 Task: Open Card Card0000000023 in Board Board0000000006 in Workspace WS0000000002 in Trello. Add Member Carxxstreet791@gmail.com to Card Card0000000023 in Board Board0000000006 in Workspace WS0000000002 in Trello. Add Orange Label titled Label0000000023 to Card Card0000000023 in Board Board0000000006 in Workspace WS0000000002 in Trello. Add Checklist CL0000000023 to Card Card0000000023 in Board Board0000000006 in Workspace WS0000000002 in Trello. Add Dates with Start Date as Oct 01 2023 and Due Date as Oct 31 2023 to Card Card0000000023 in Board Board0000000006 in Workspace WS0000000002 in Trello
Action: Mouse moved to (333, 420)
Screenshot: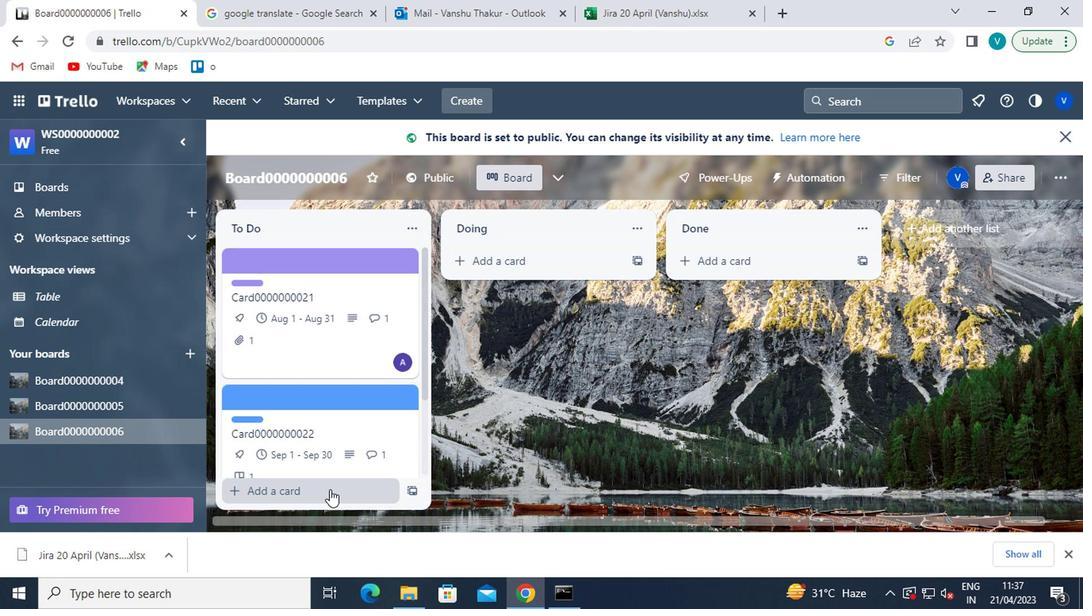 
Action: Mouse scrolled (333, 419) with delta (0, 0)
Screenshot: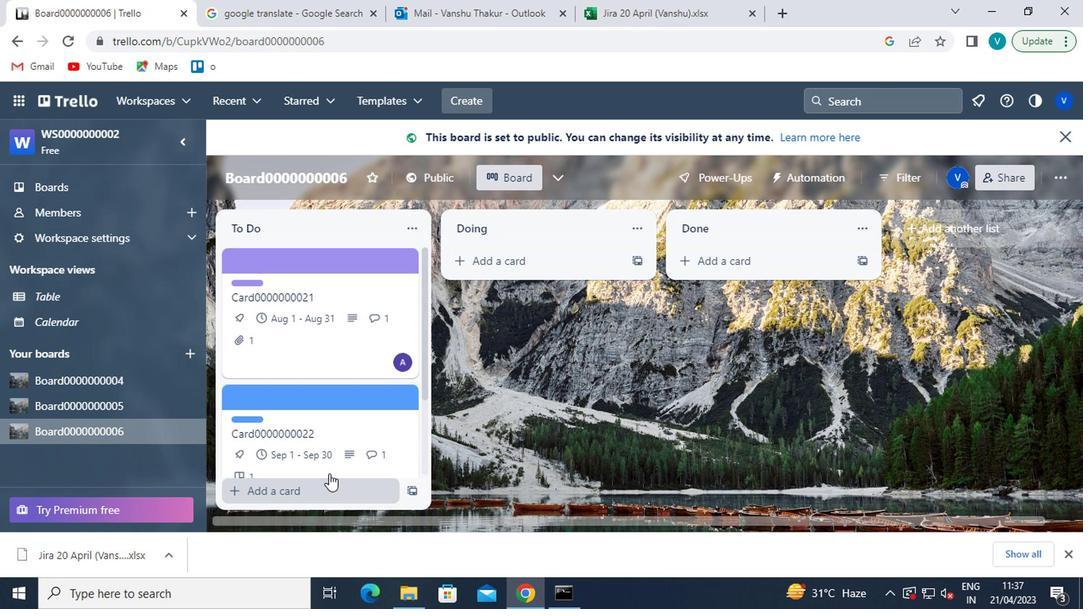 
Action: Mouse scrolled (333, 419) with delta (0, 0)
Screenshot: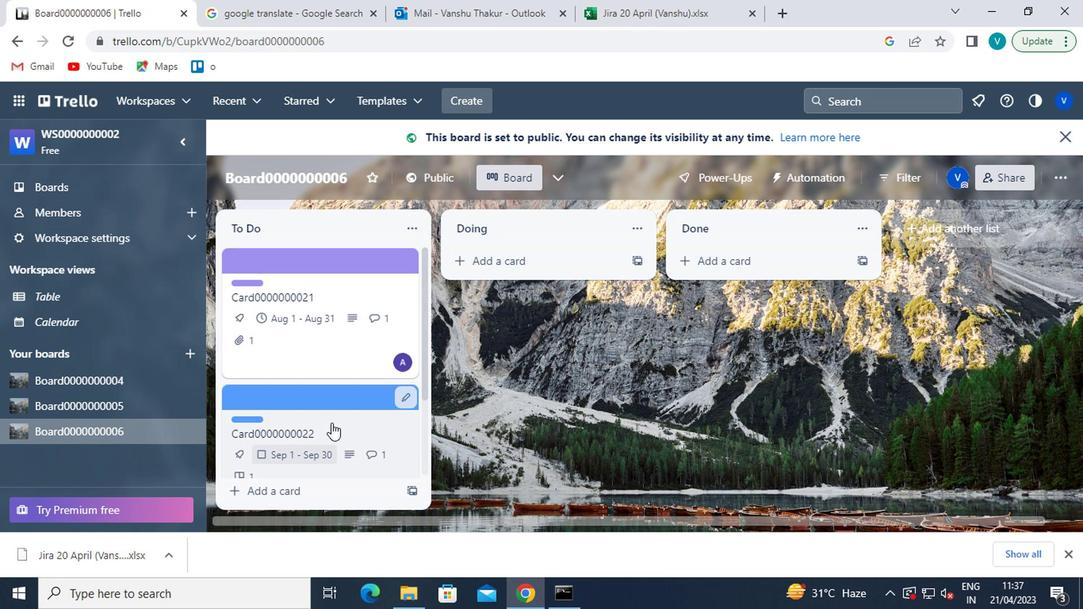 
Action: Mouse pressed left at (333, 420)
Screenshot: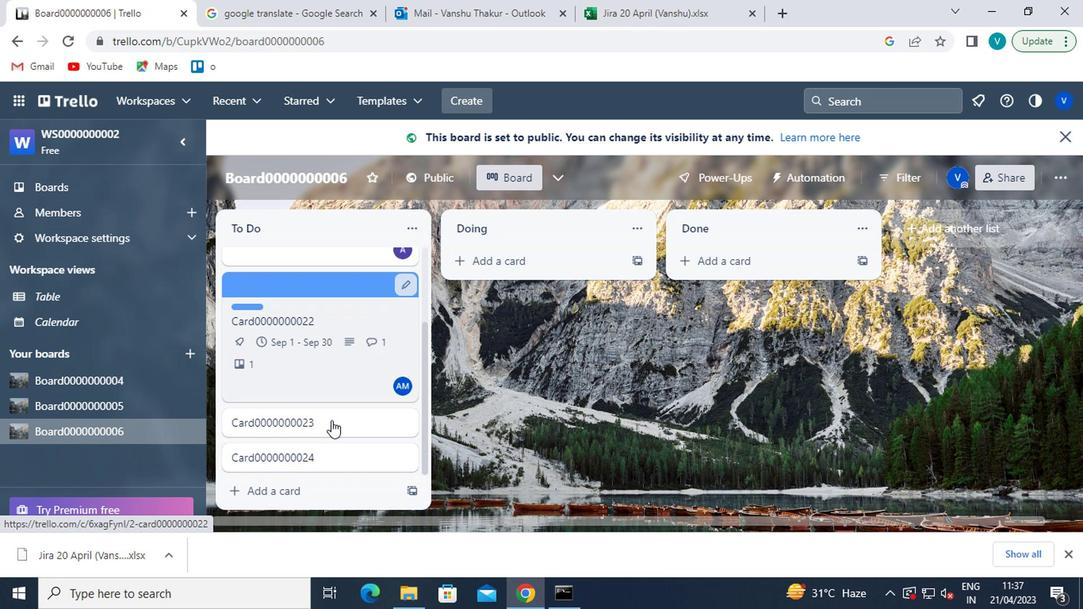 
Action: Mouse moved to (728, 236)
Screenshot: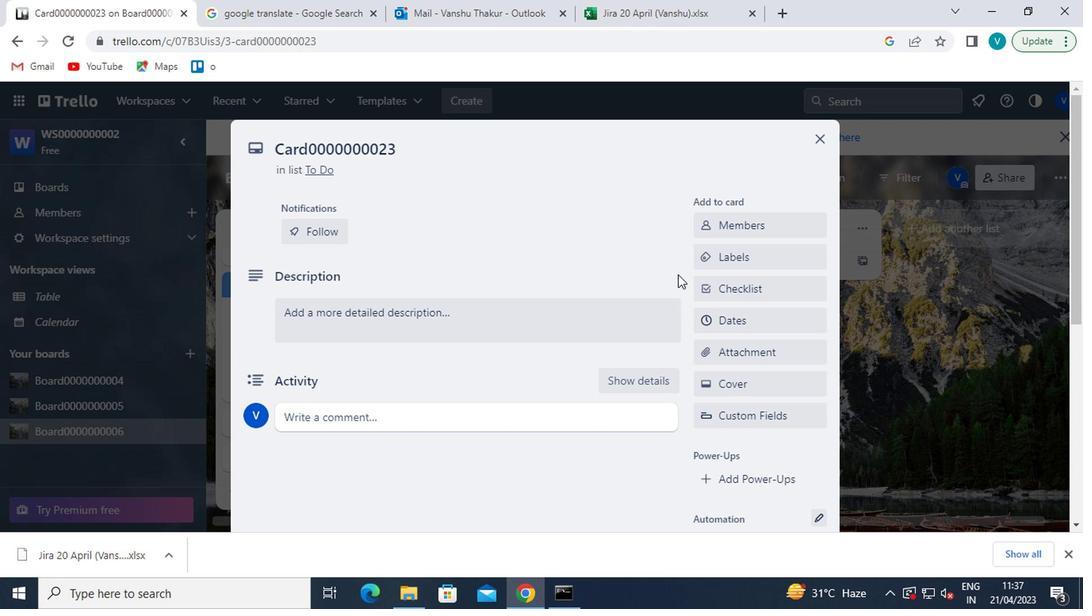 
Action: Mouse pressed left at (728, 236)
Screenshot: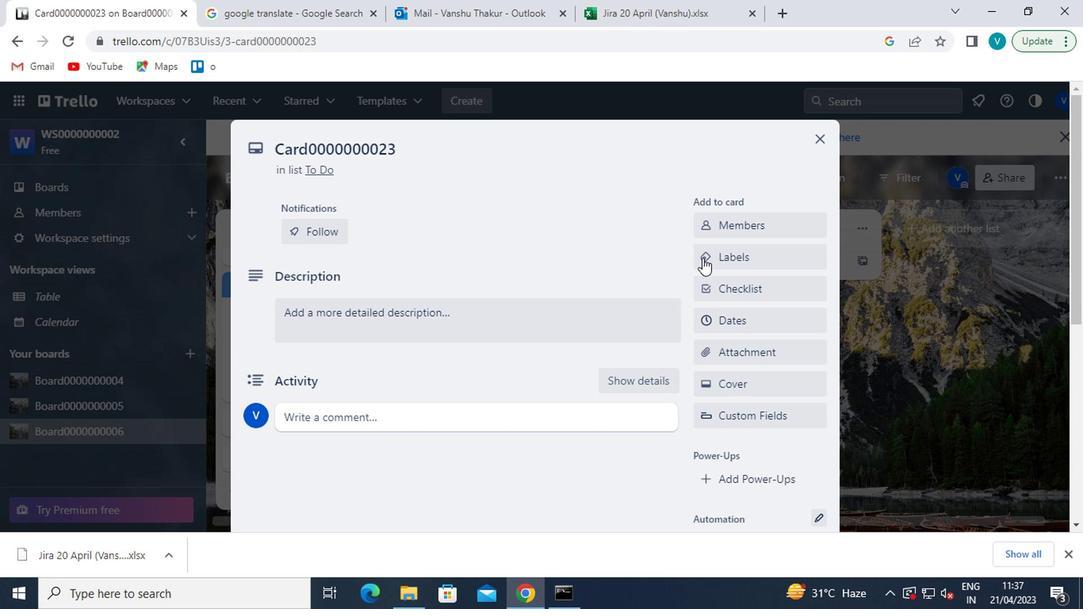 
Action: Mouse moved to (723, 299)
Screenshot: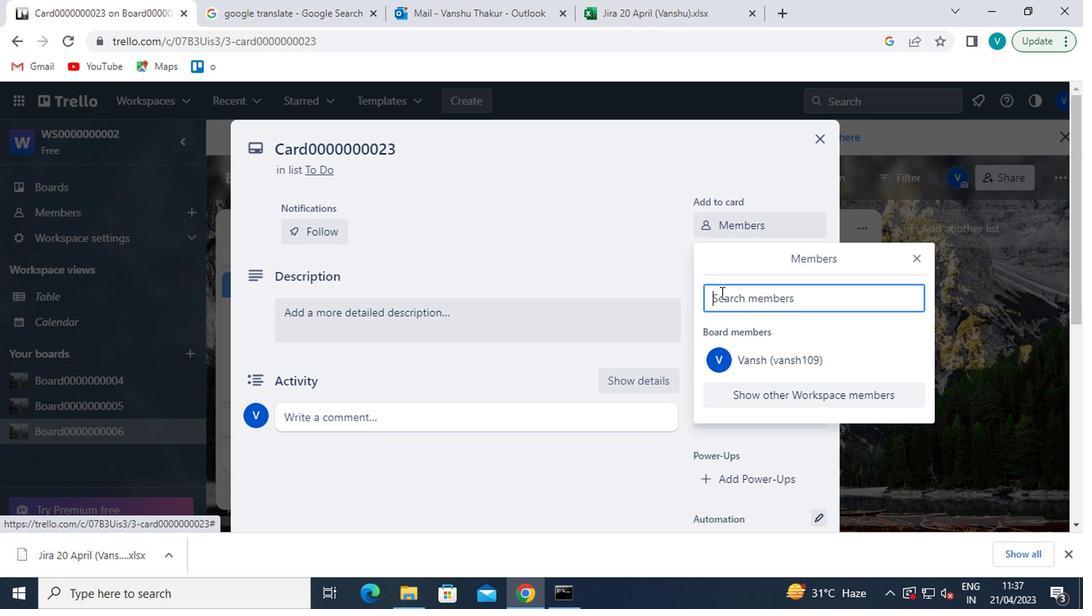 
Action: Mouse pressed left at (723, 299)
Screenshot: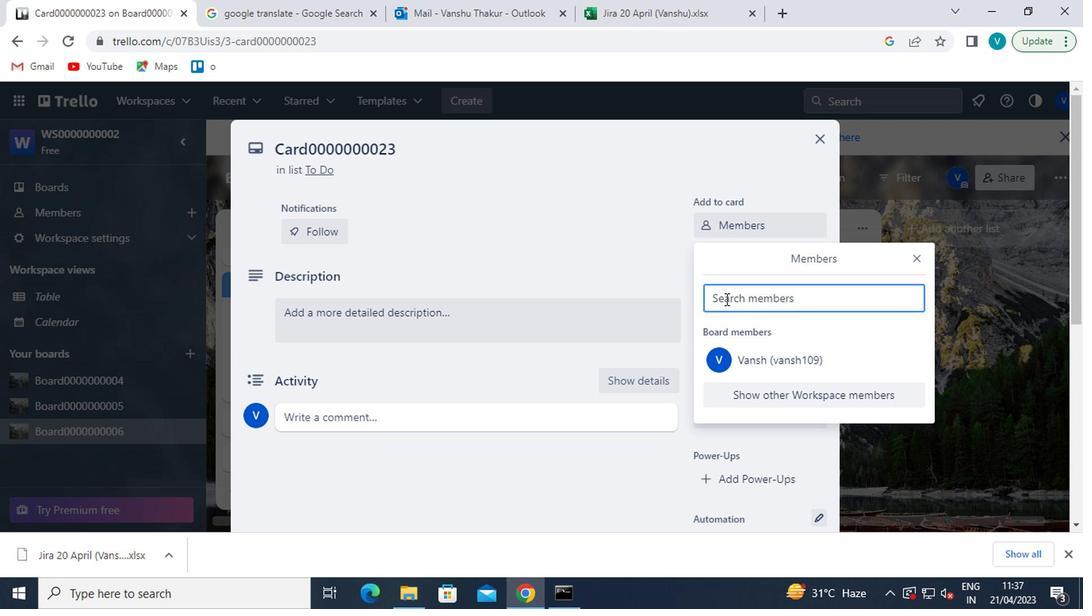 
Action: Mouse moved to (600, 211)
Screenshot: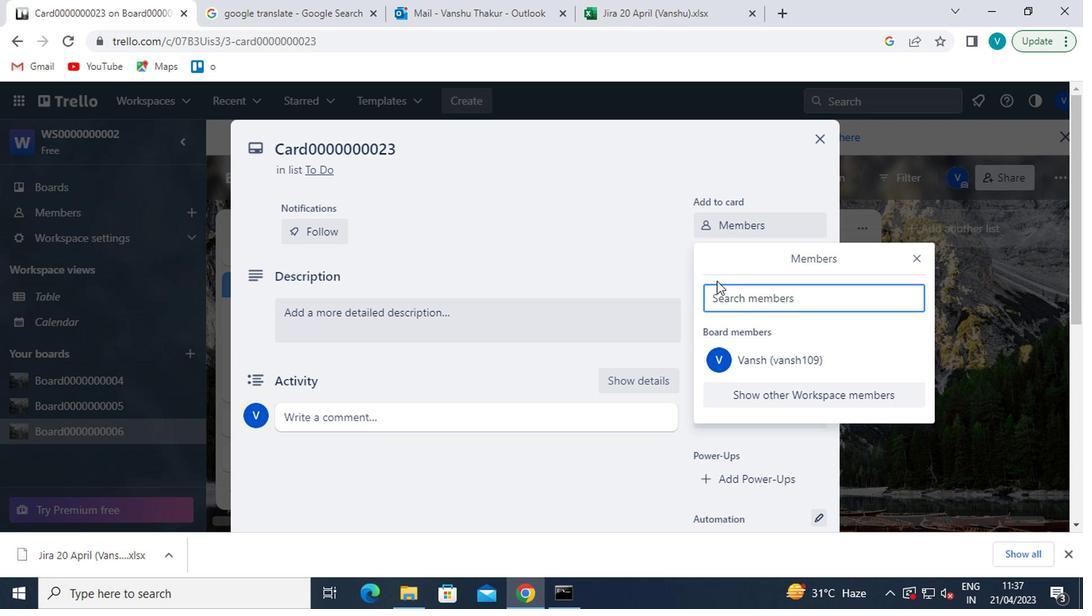 
Action: Key pressed <Key.shift>CARXXSTREET
Screenshot: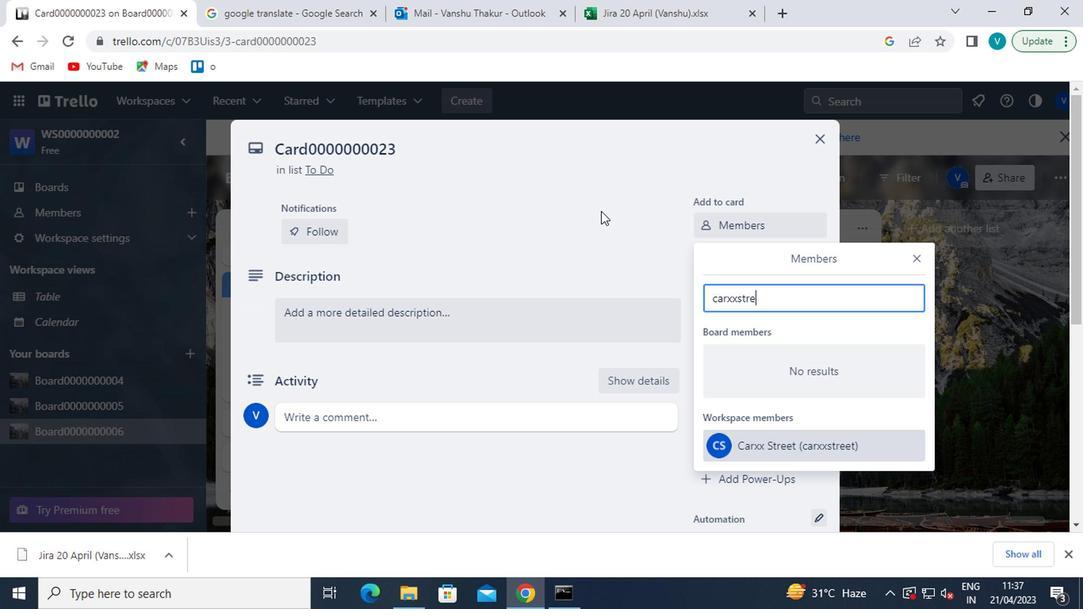 
Action: Mouse moved to (599, 211)
Screenshot: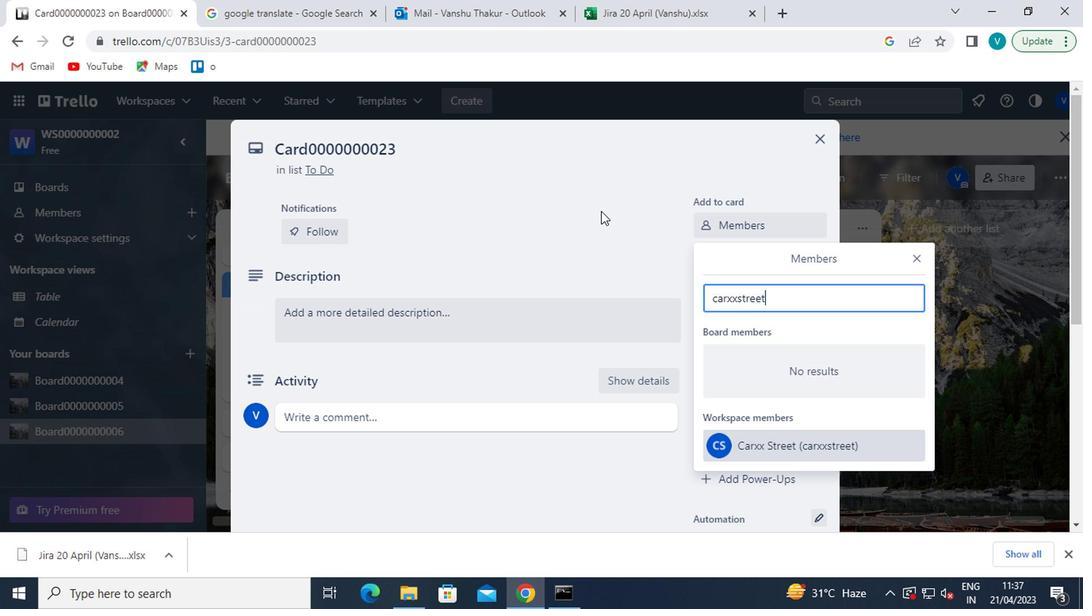 
Action: Key pressed 791<Key.shift>@GMAIL.COM
Screenshot: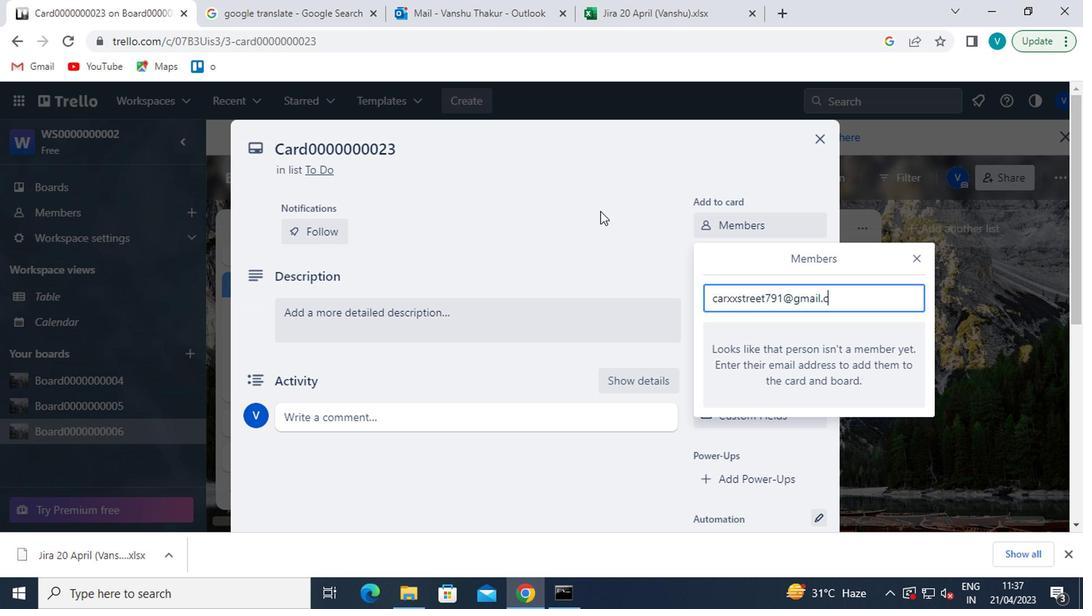 
Action: Mouse moved to (758, 424)
Screenshot: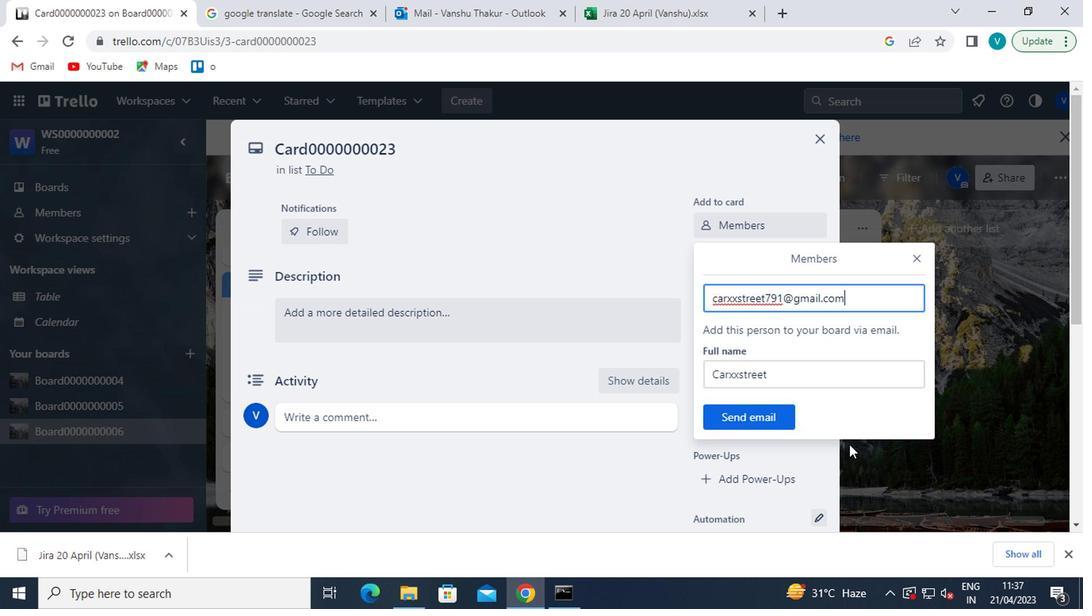 
Action: Mouse pressed left at (758, 424)
Screenshot: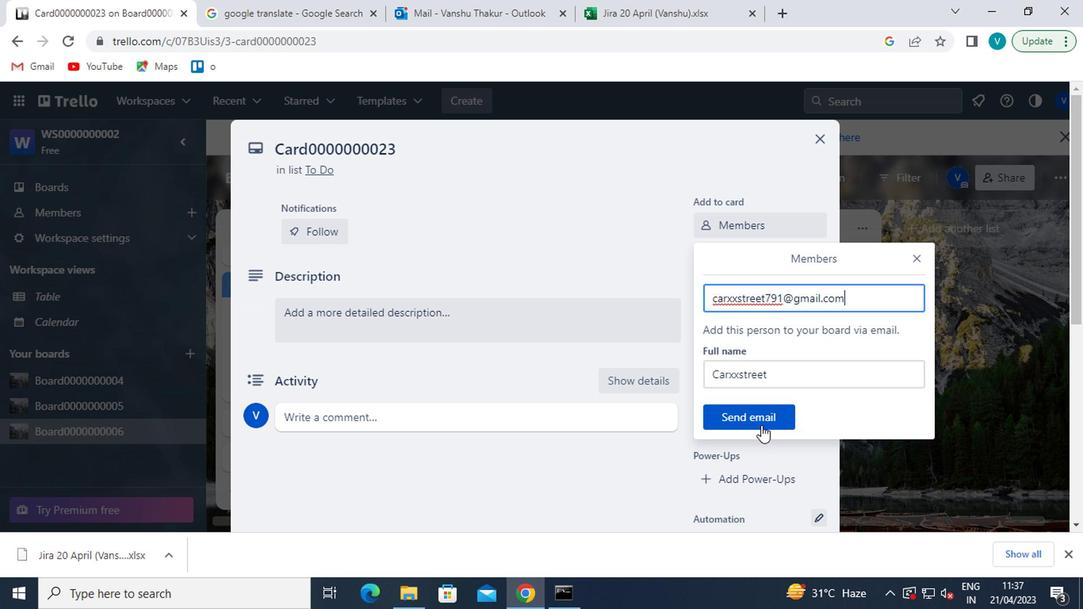 
Action: Mouse moved to (776, 264)
Screenshot: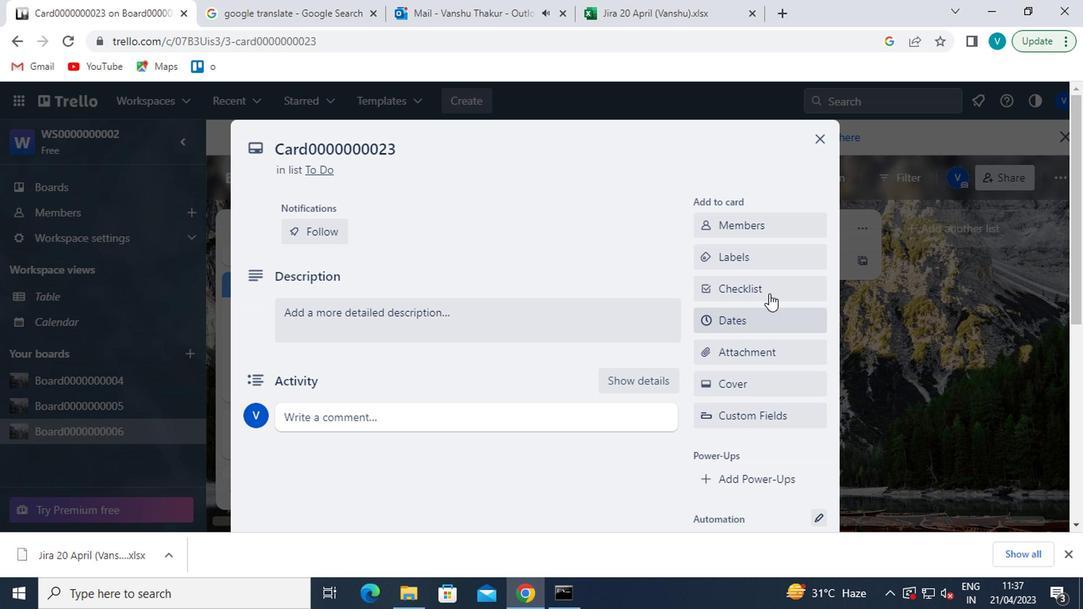 
Action: Mouse pressed left at (776, 264)
Screenshot: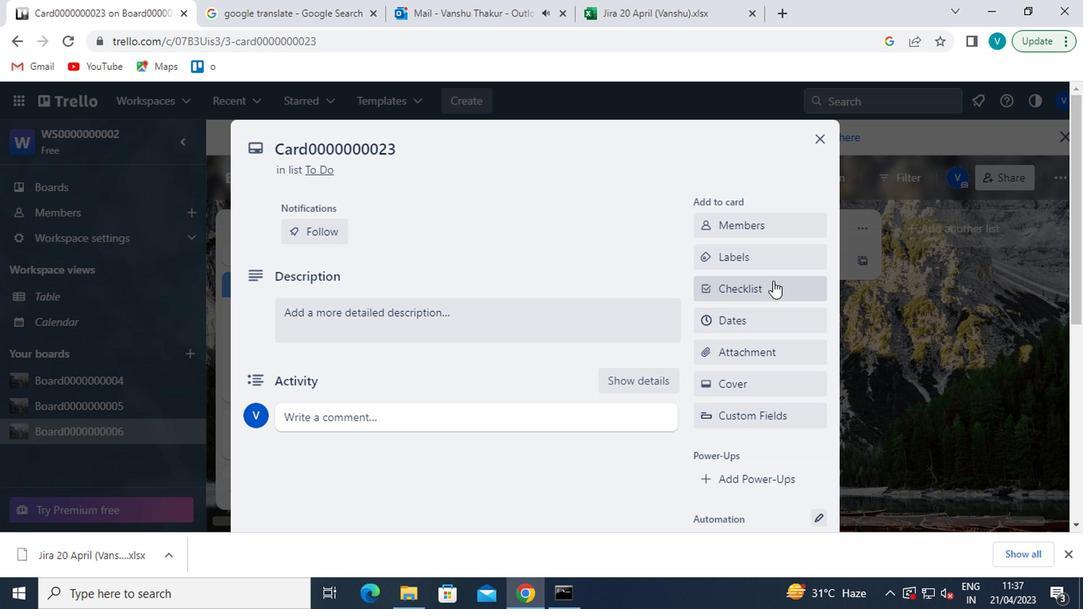 
Action: Mouse moved to (771, 475)
Screenshot: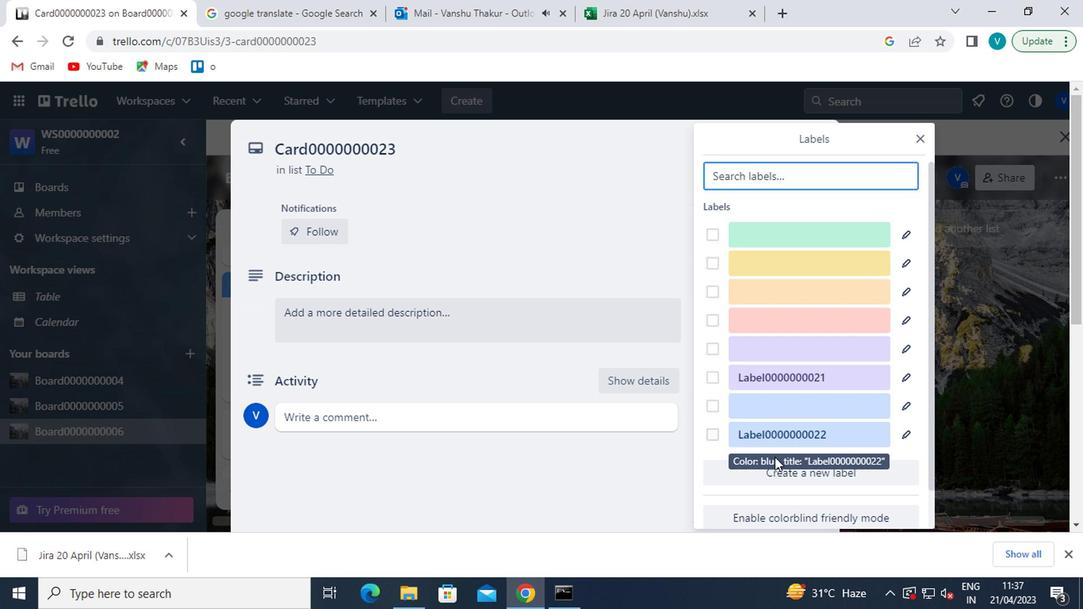 
Action: Mouse pressed left at (771, 475)
Screenshot: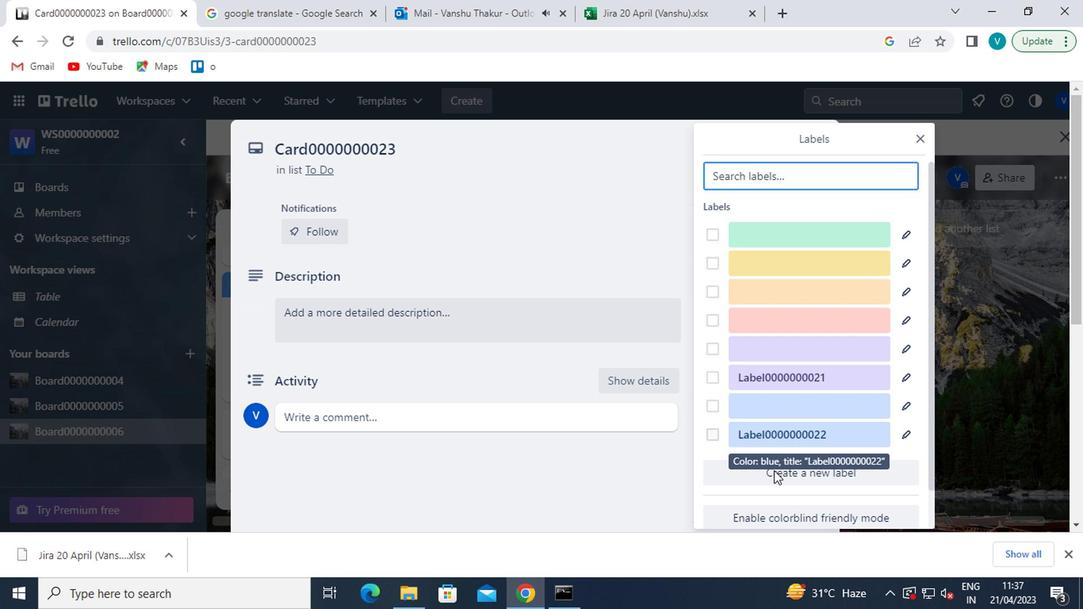 
Action: Mouse moved to (800, 363)
Screenshot: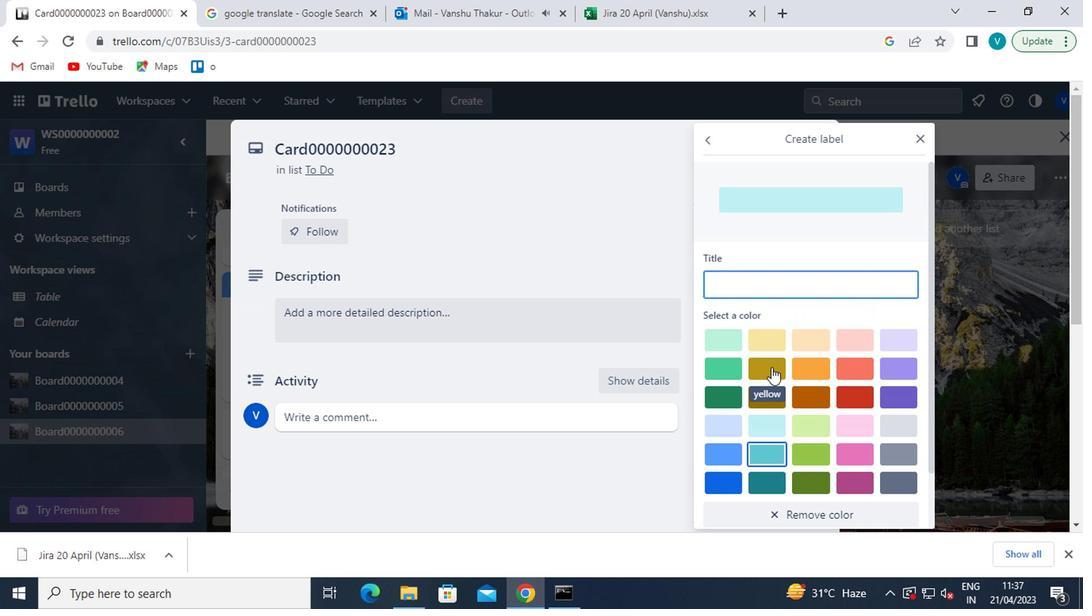 
Action: Mouse pressed left at (800, 363)
Screenshot: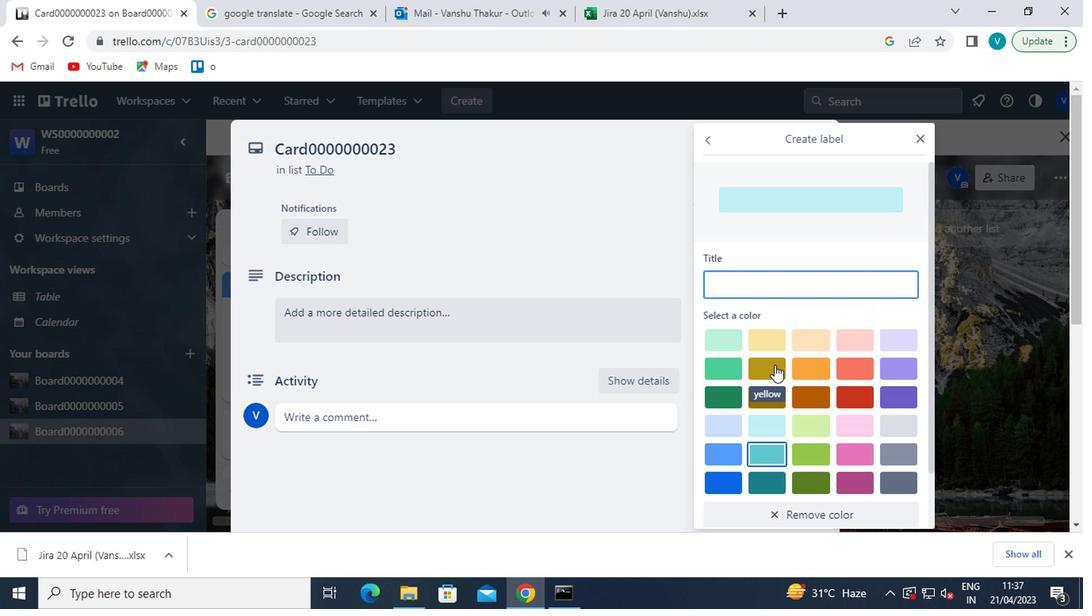 
Action: Mouse moved to (819, 299)
Screenshot: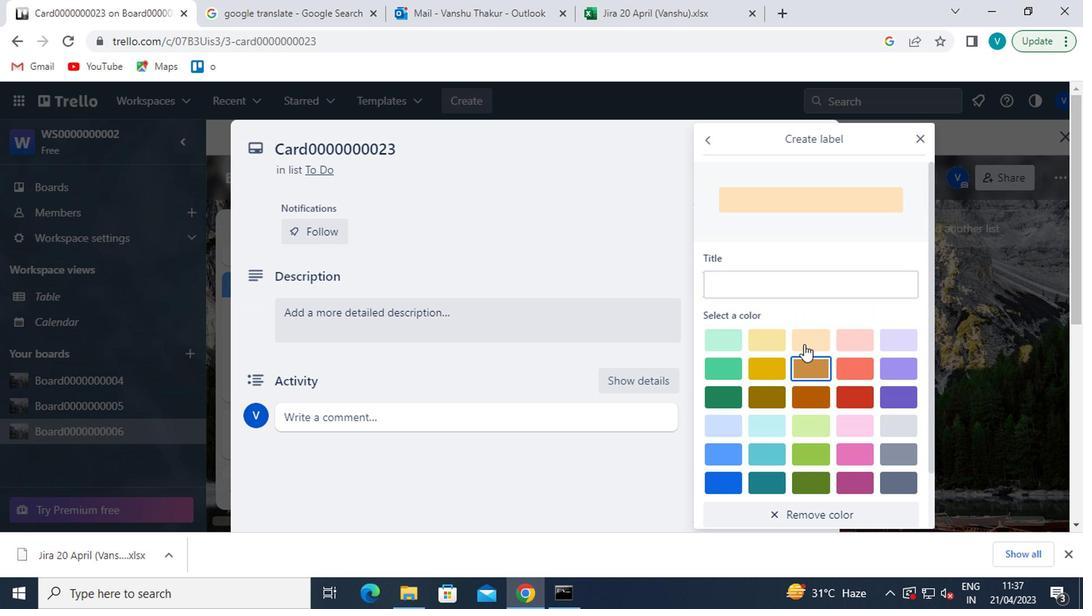 
Action: Mouse pressed left at (819, 299)
Screenshot: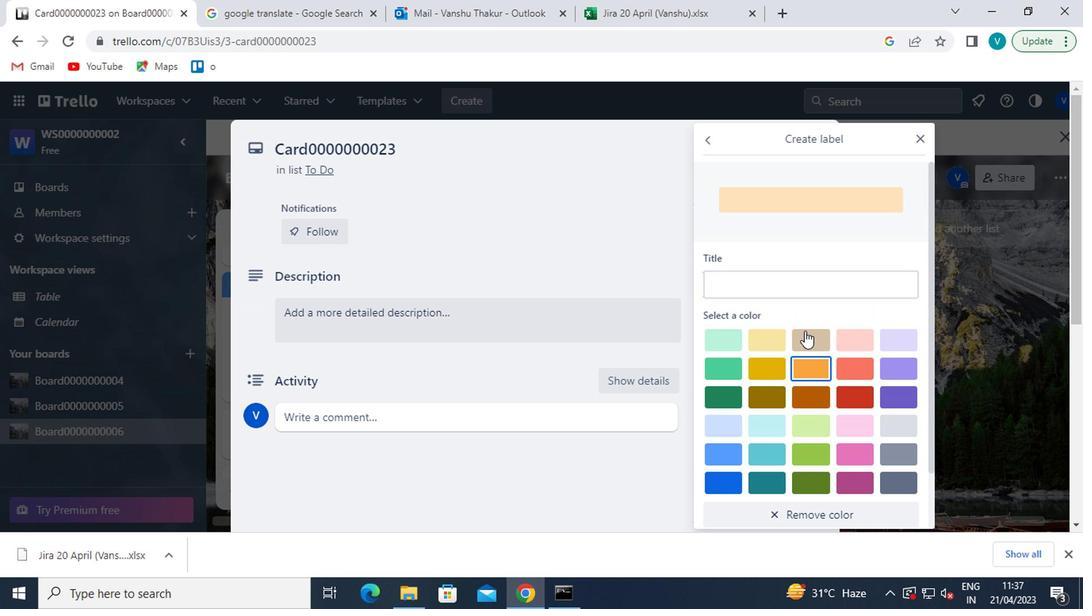 
Action: Mouse moved to (825, 285)
Screenshot: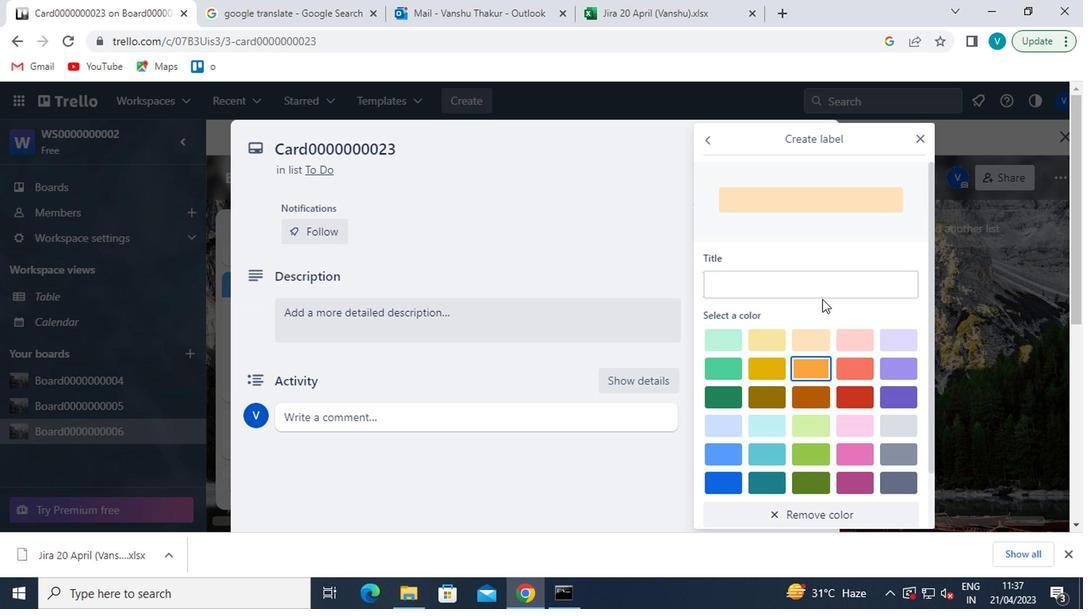 
Action: Mouse pressed left at (825, 285)
Screenshot: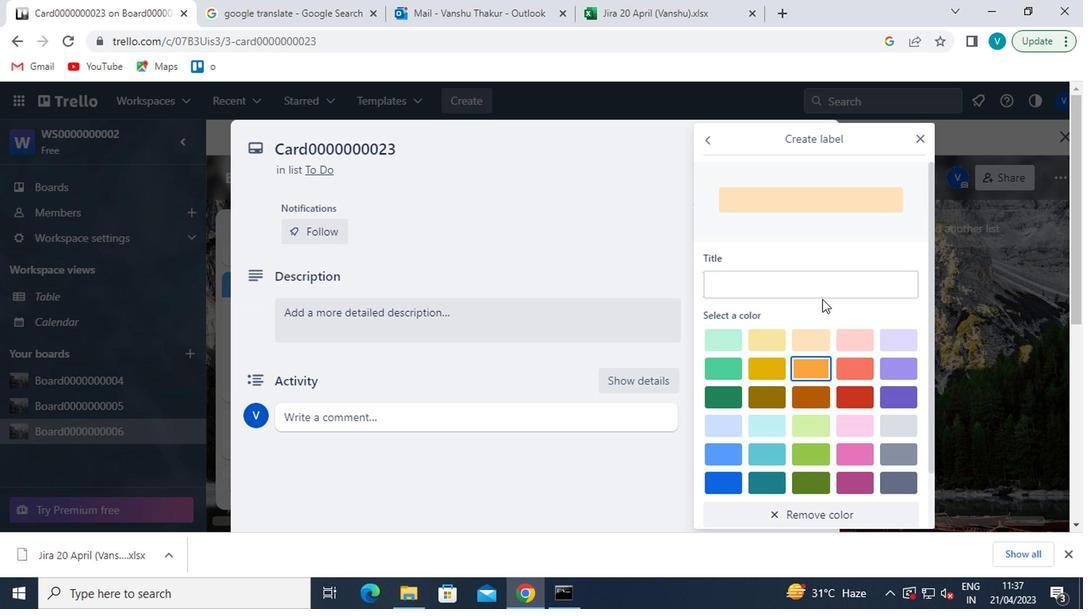 
Action: Key pressed <Key.shift>LABEL0000000023
Screenshot: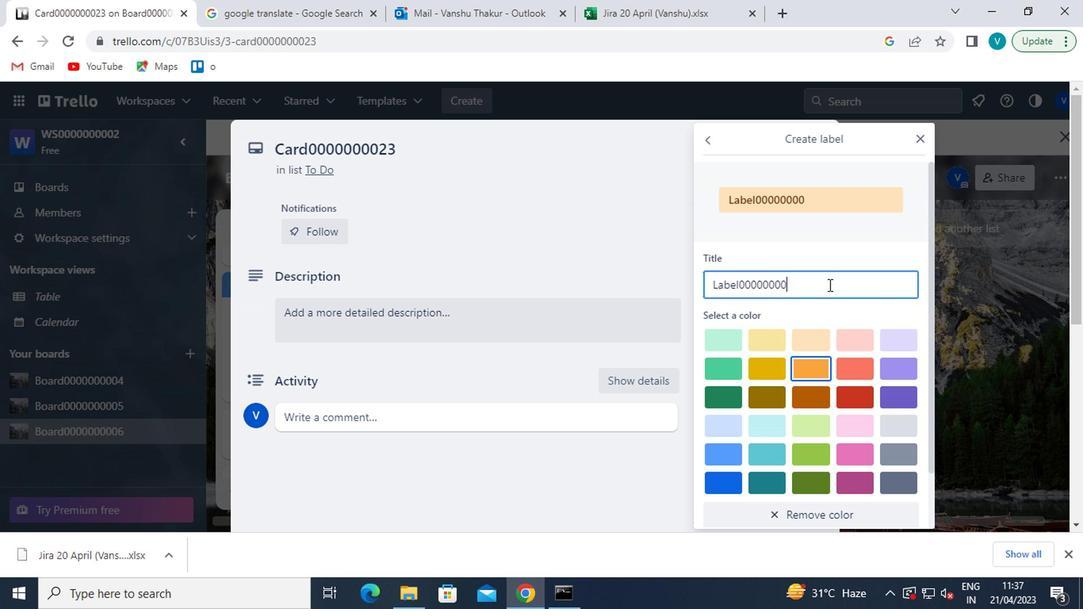 
Action: Mouse moved to (812, 277)
Screenshot: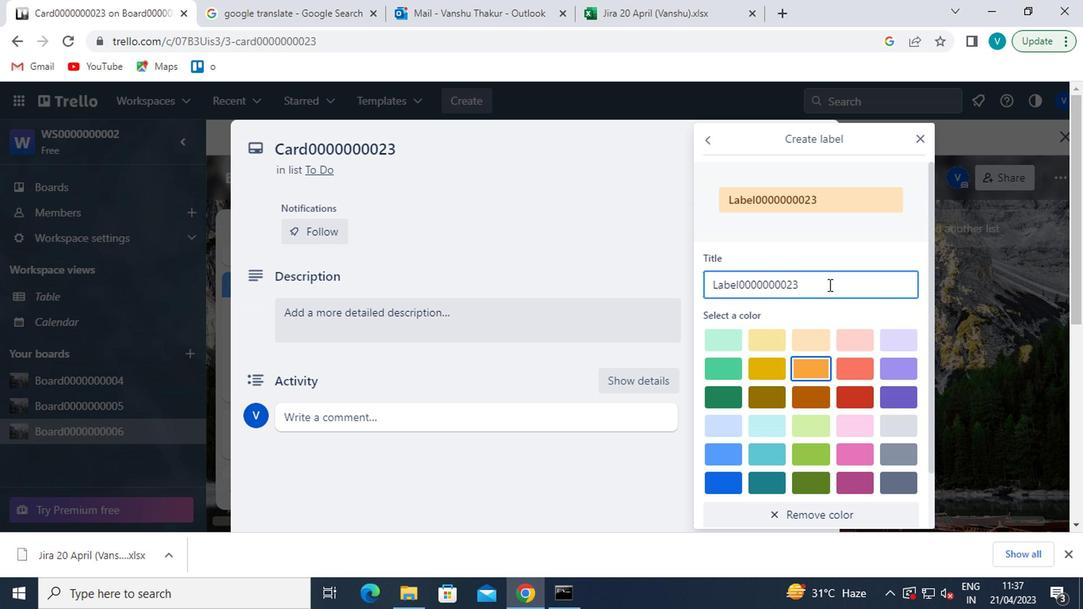 
Action: Mouse scrolled (812, 276) with delta (0, -1)
Screenshot: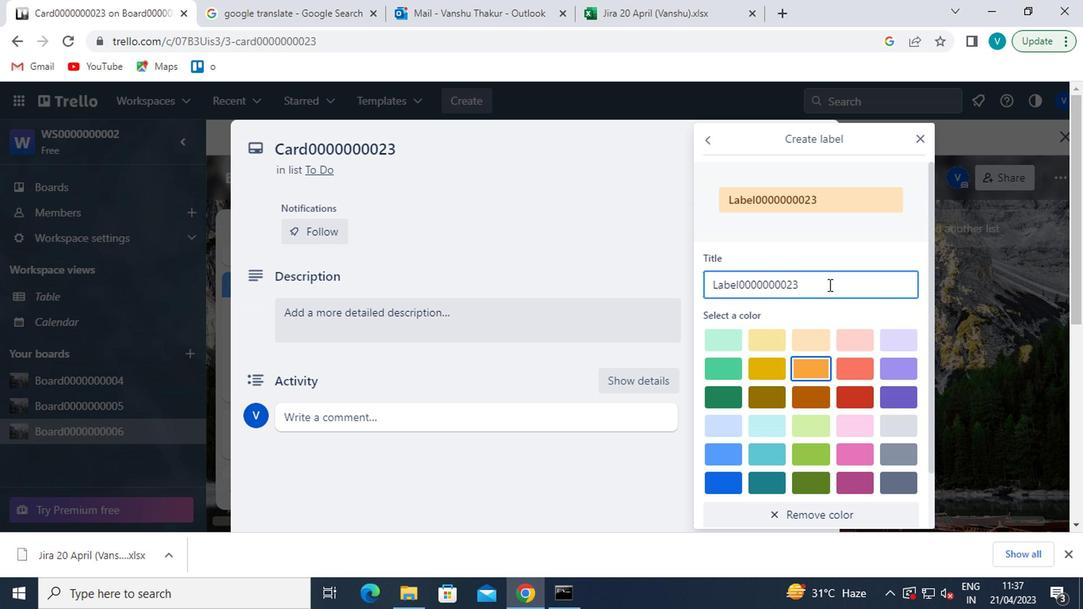 
Action: Mouse scrolled (812, 276) with delta (0, -1)
Screenshot: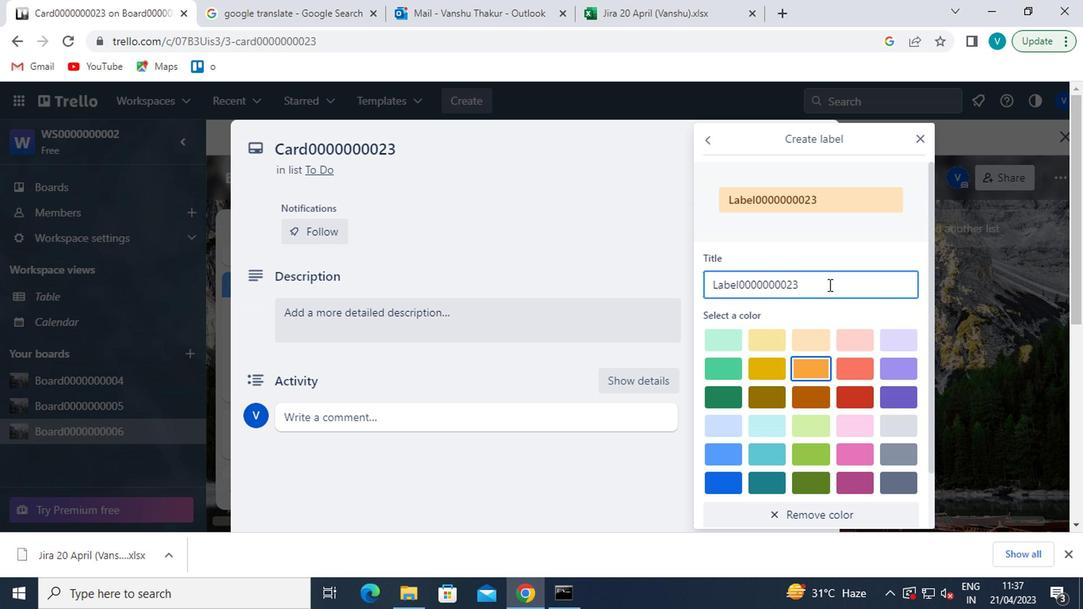 
Action: Mouse moved to (813, 277)
Screenshot: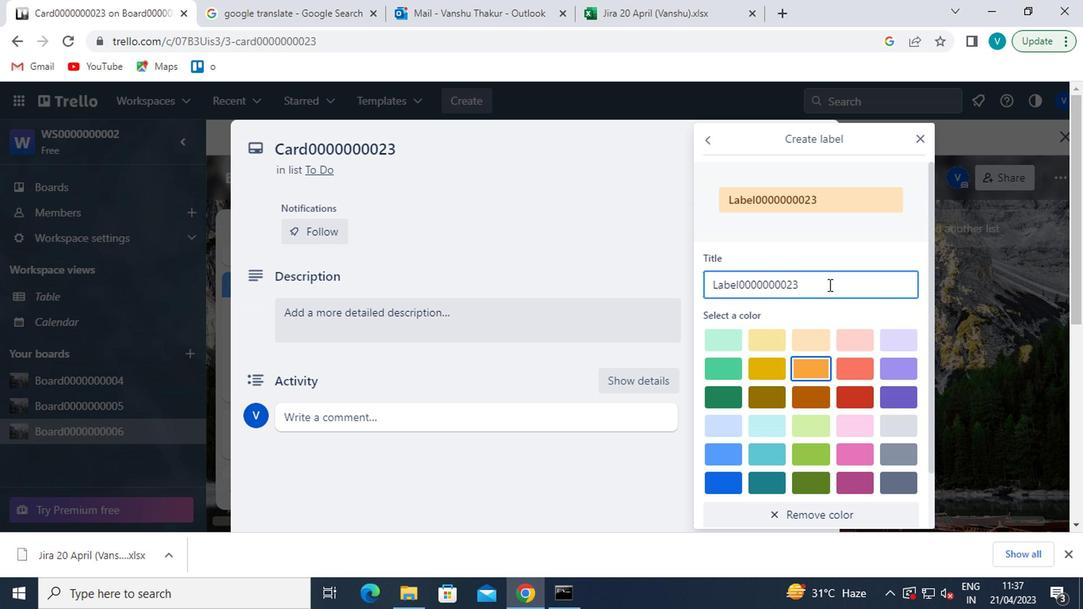 
Action: Mouse scrolled (813, 276) with delta (0, -1)
Screenshot: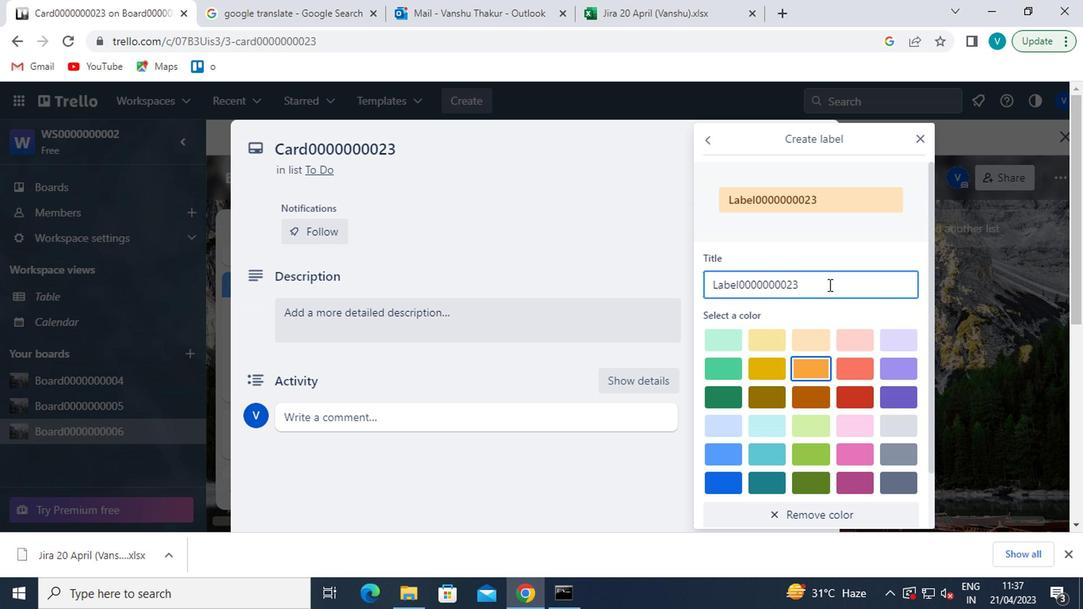 
Action: Mouse scrolled (813, 276) with delta (0, -1)
Screenshot: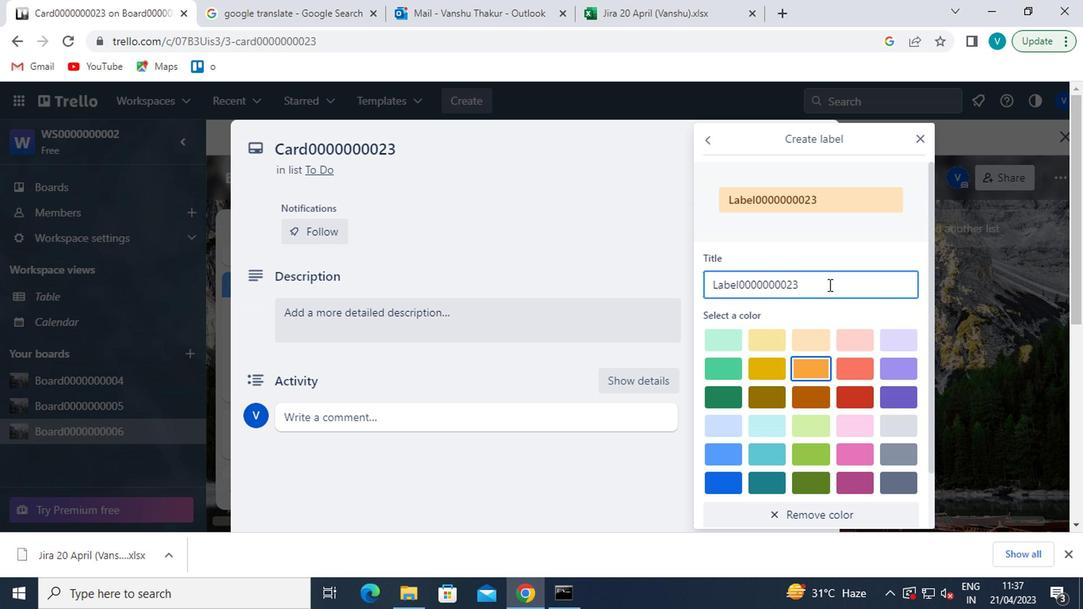 
Action: Mouse moved to (724, 510)
Screenshot: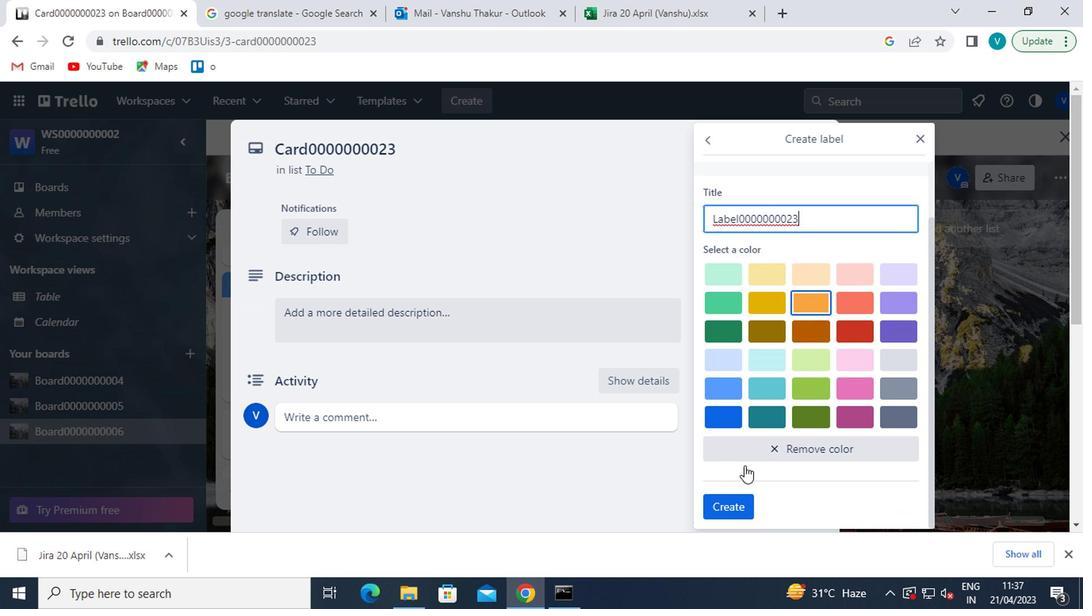 
Action: Mouse pressed left at (724, 510)
Screenshot: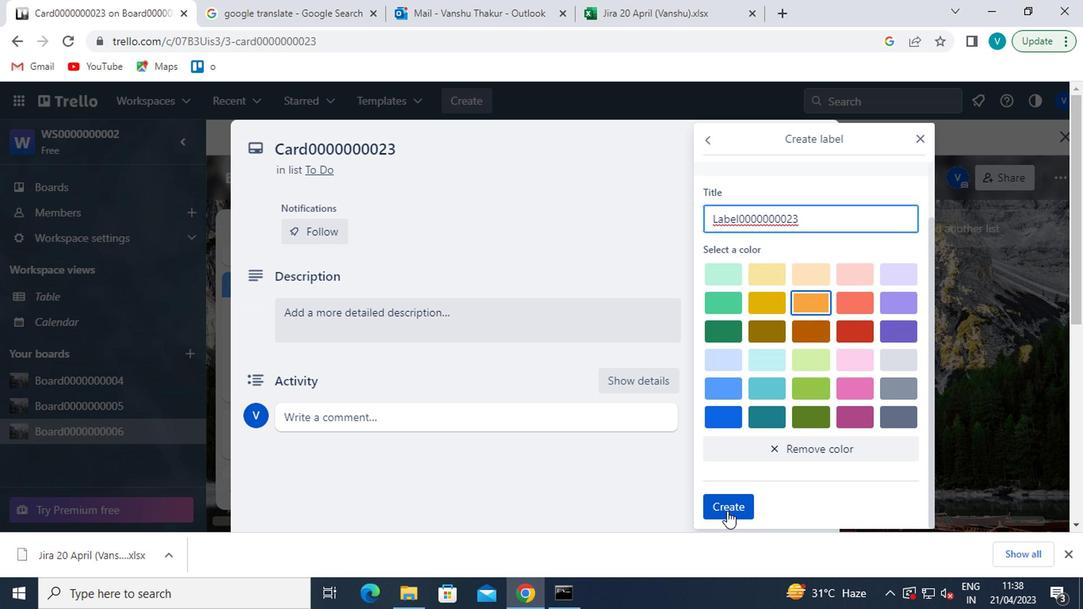 
Action: Mouse moved to (912, 140)
Screenshot: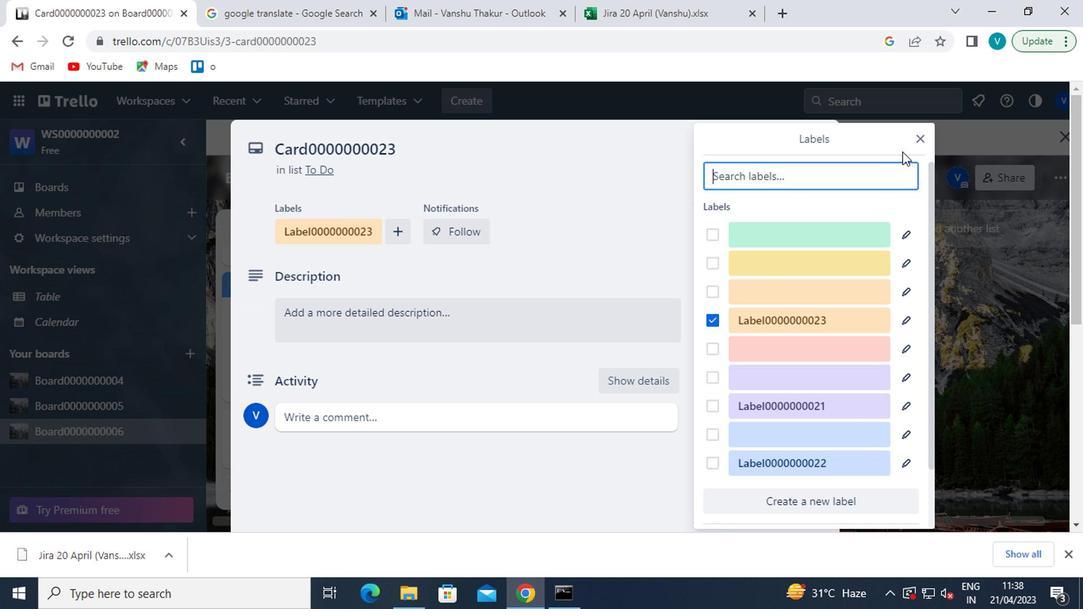 
Action: Mouse pressed left at (912, 140)
Screenshot: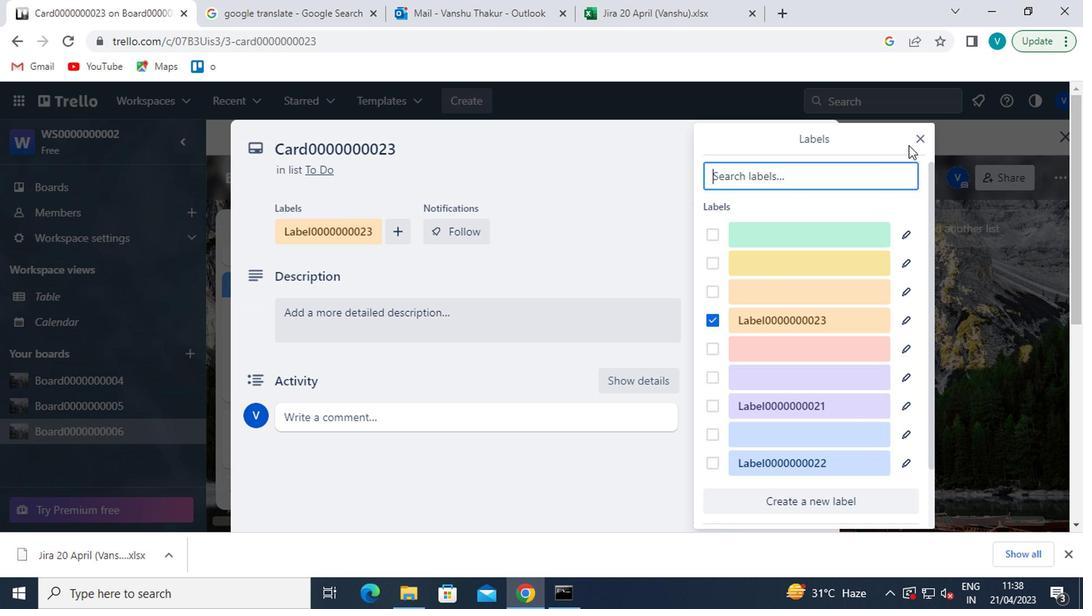 
Action: Mouse moved to (762, 286)
Screenshot: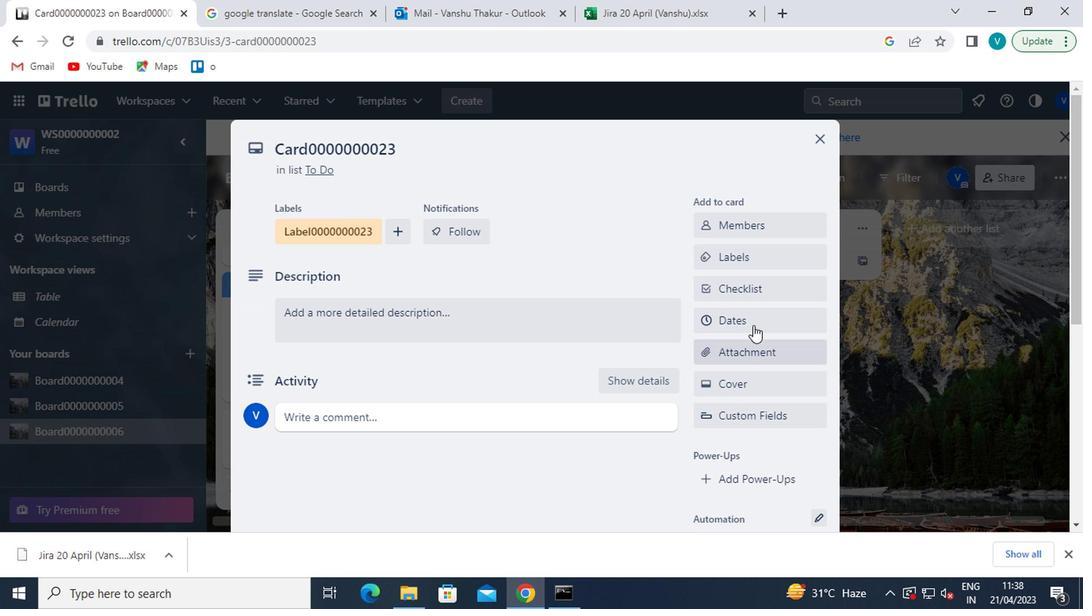 
Action: Mouse pressed left at (762, 286)
Screenshot: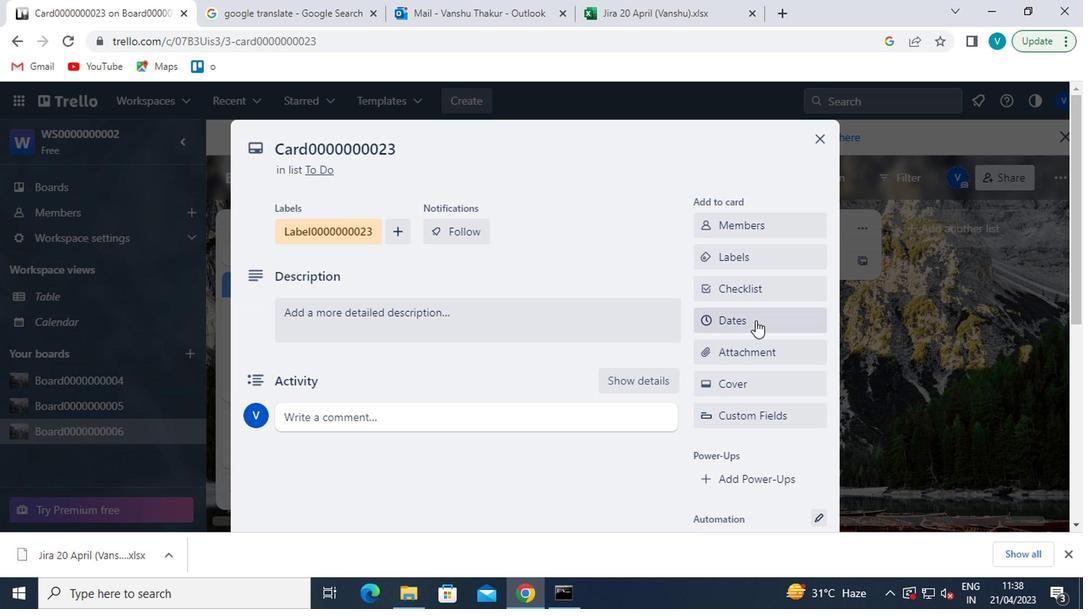 
Action: Key pressed <Key.shift>CL0000000023
Screenshot: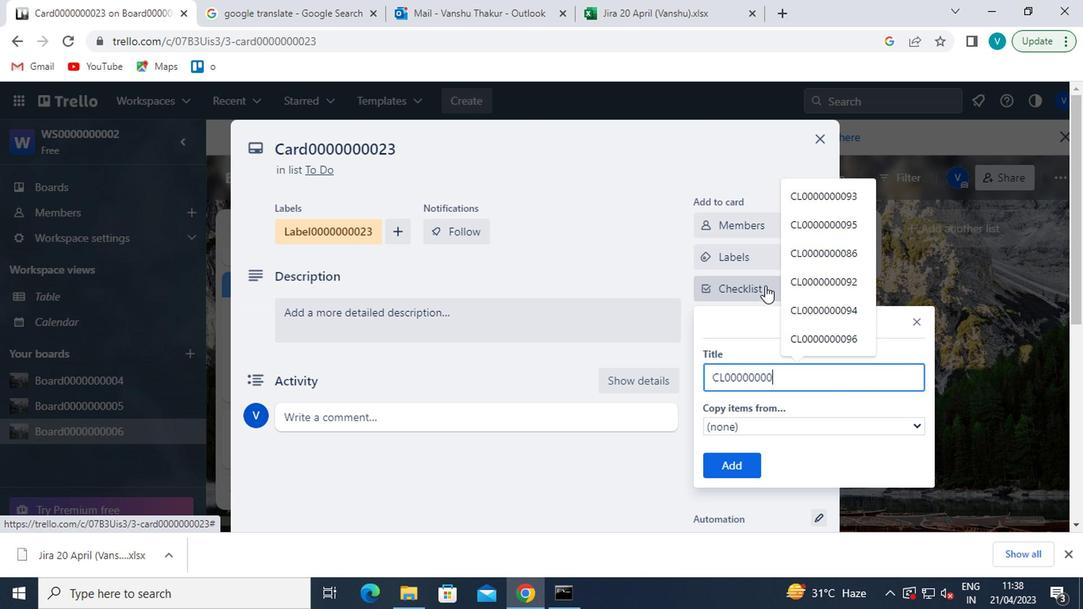 
Action: Mouse moved to (750, 298)
Screenshot: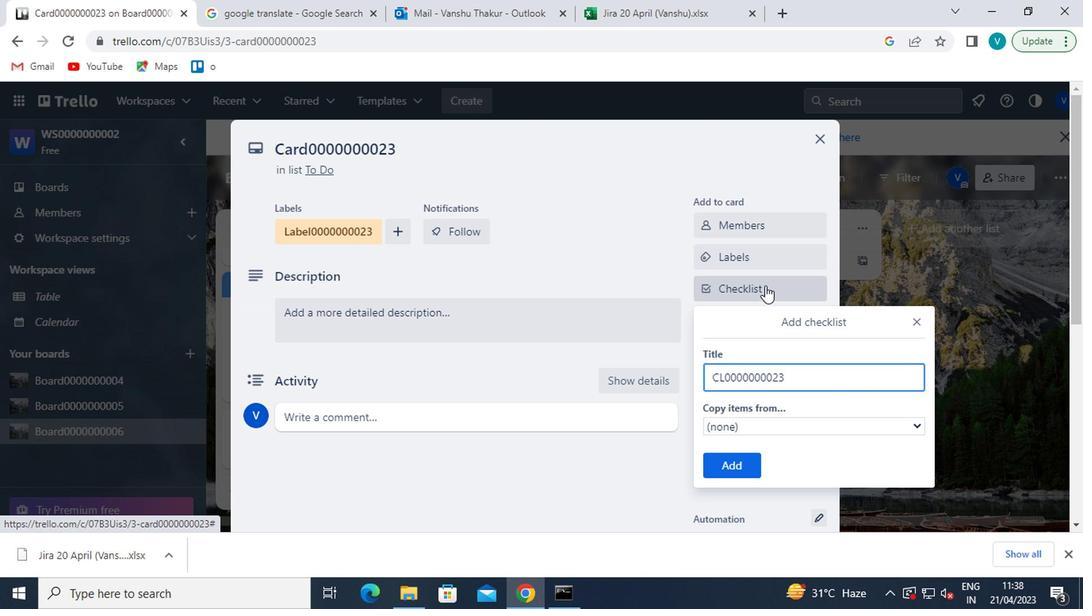 
Action: Mouse scrolled (750, 297) with delta (0, 0)
Screenshot: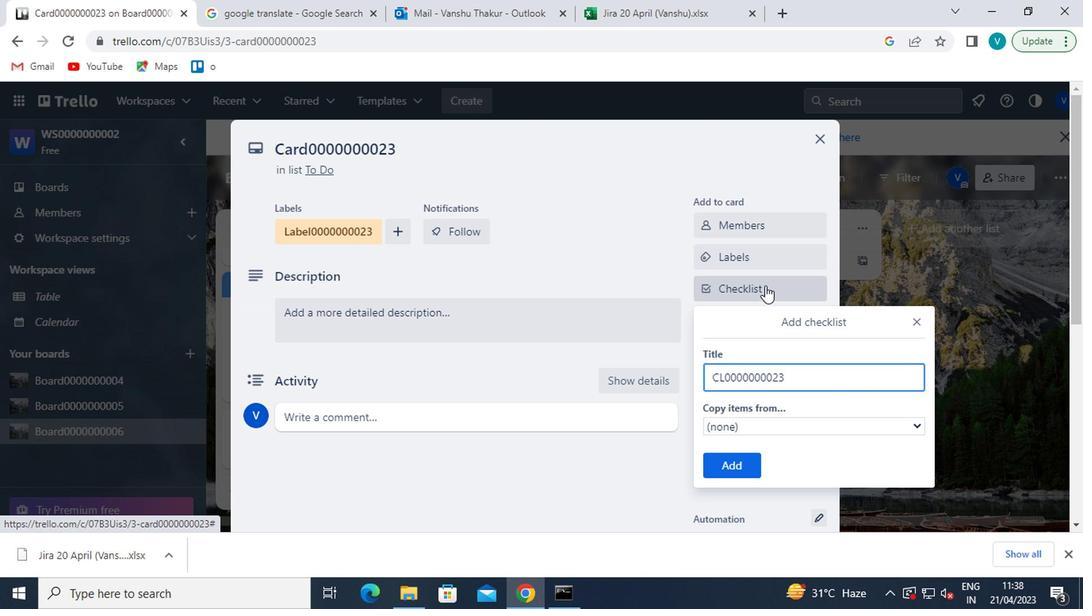 
Action: Mouse moved to (721, 459)
Screenshot: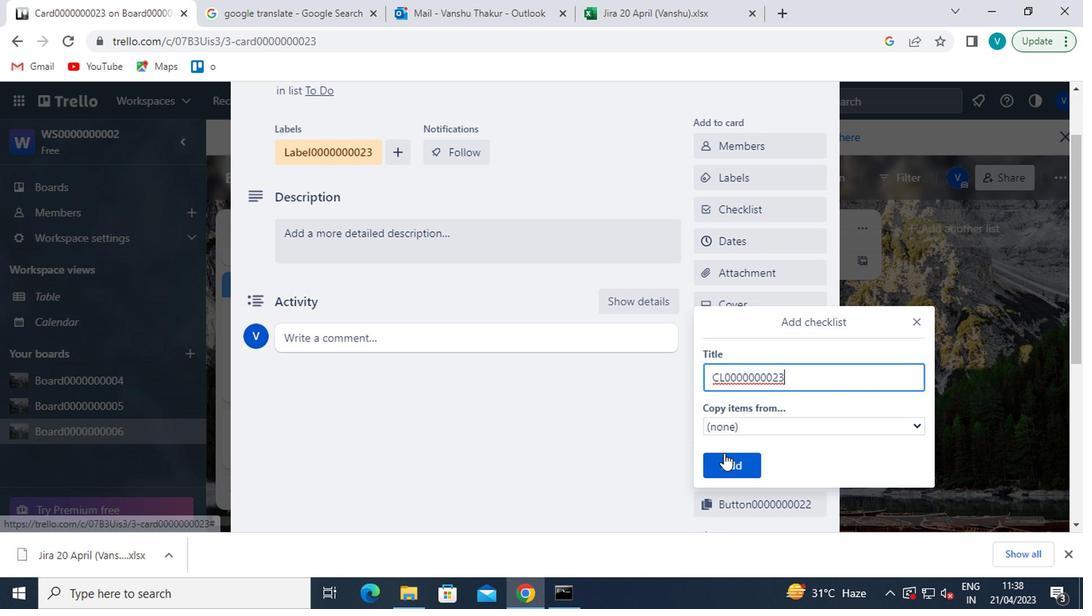 
Action: Mouse pressed left at (721, 459)
Screenshot: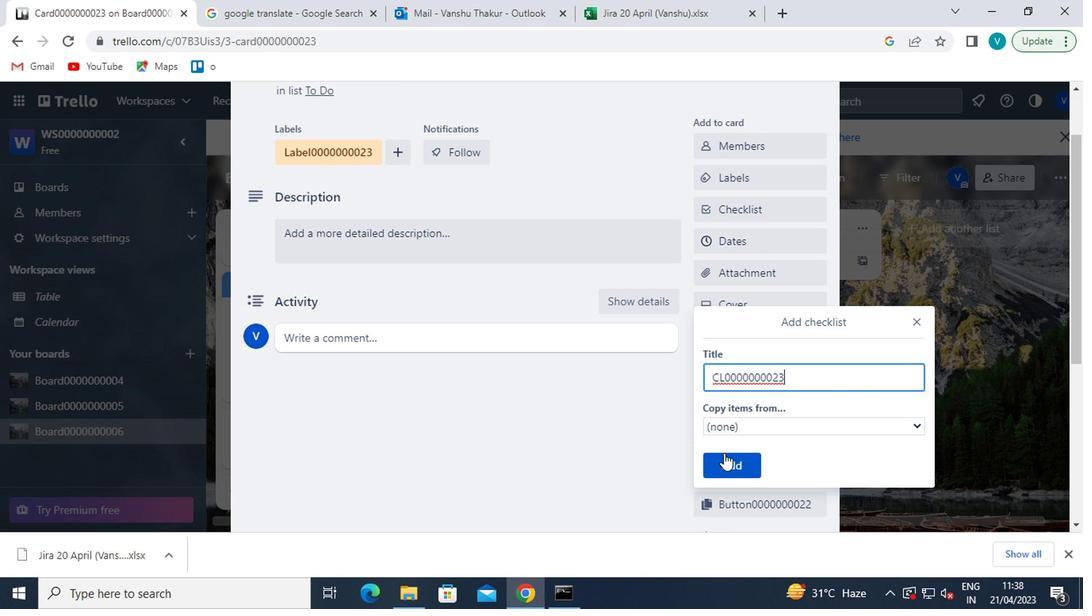 
Action: Mouse moved to (772, 247)
Screenshot: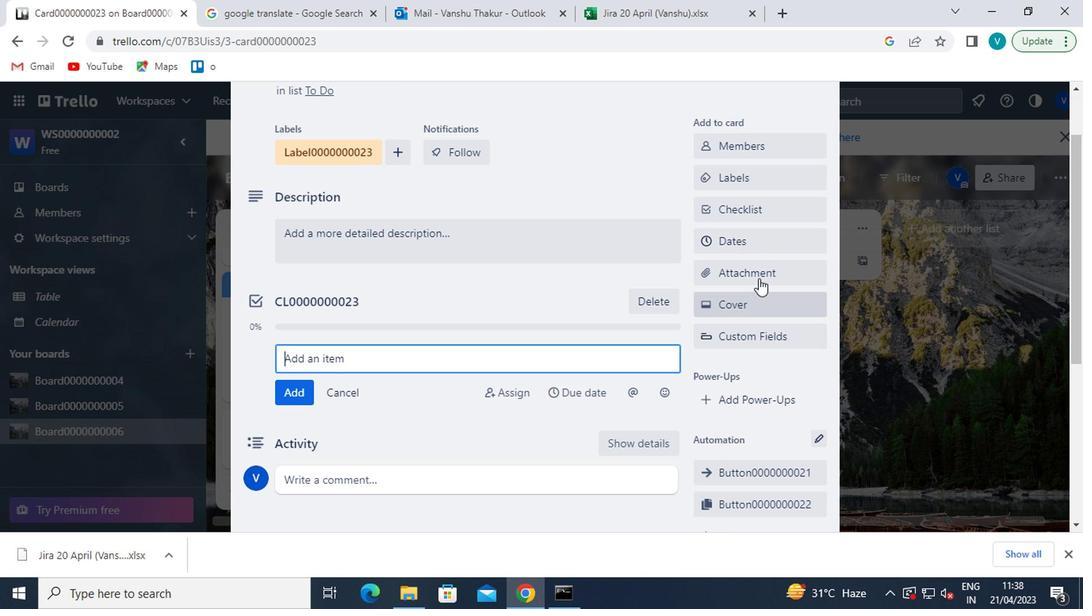 
Action: Mouse pressed left at (772, 247)
Screenshot: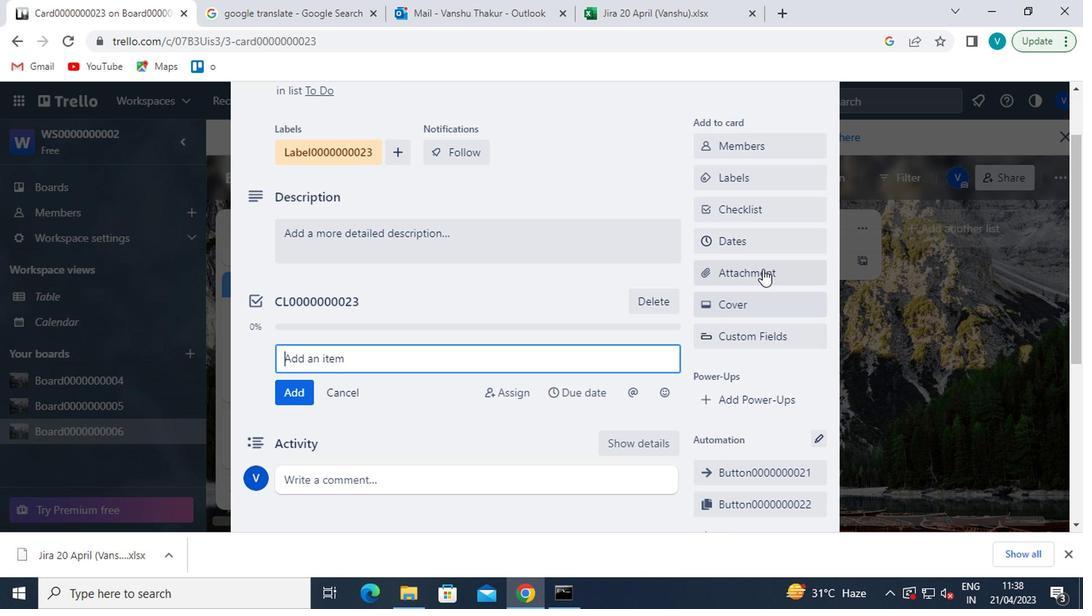
Action: Mouse moved to (706, 434)
Screenshot: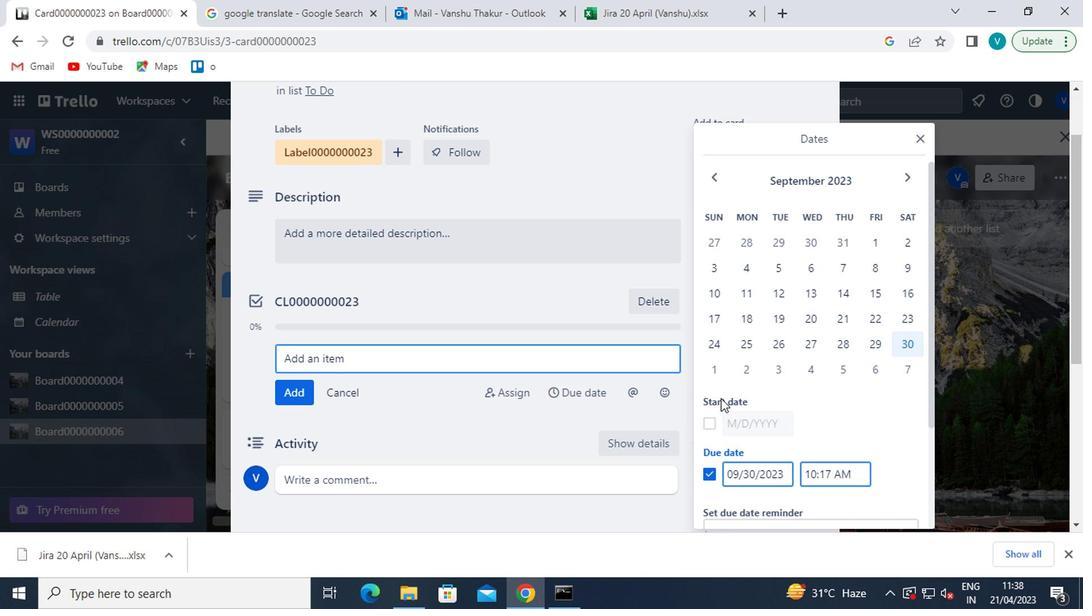 
Action: Mouse pressed left at (706, 434)
Screenshot: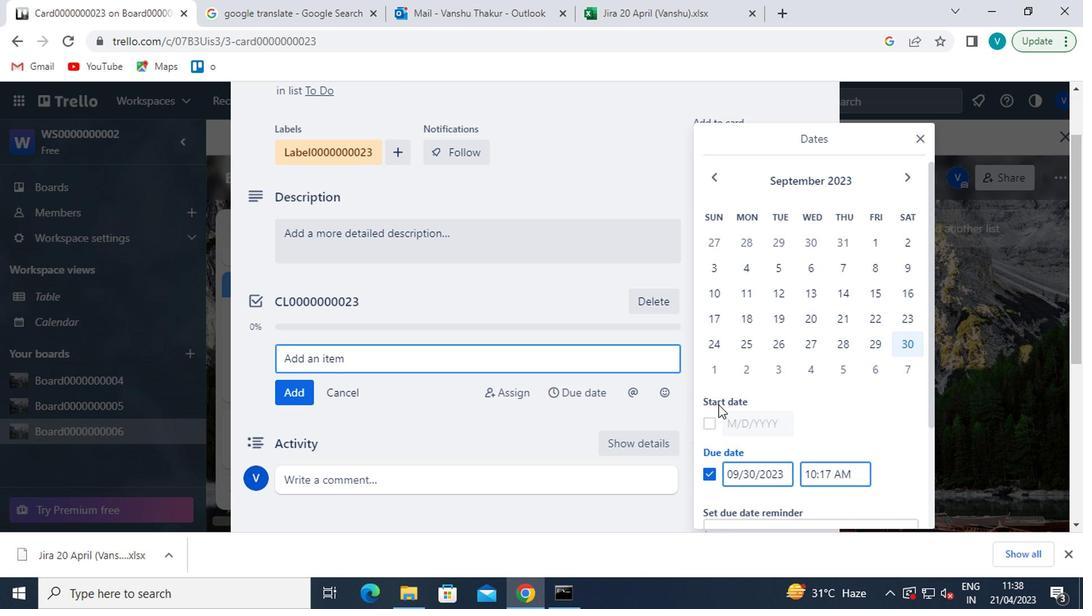 
Action: Mouse moved to (907, 172)
Screenshot: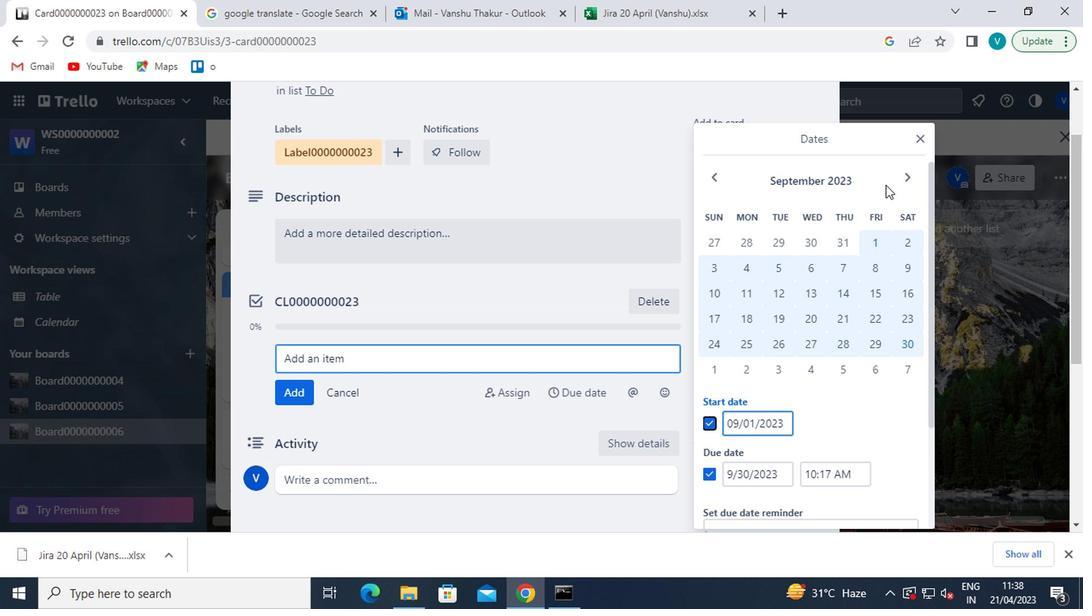 
Action: Mouse pressed left at (907, 172)
Screenshot: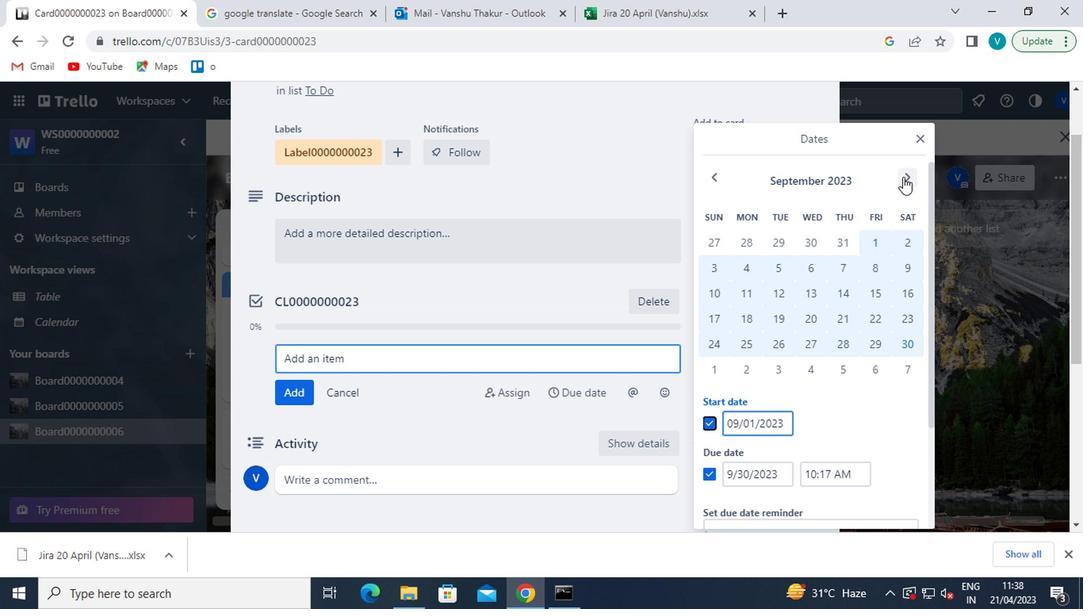 
Action: Mouse moved to (710, 246)
Screenshot: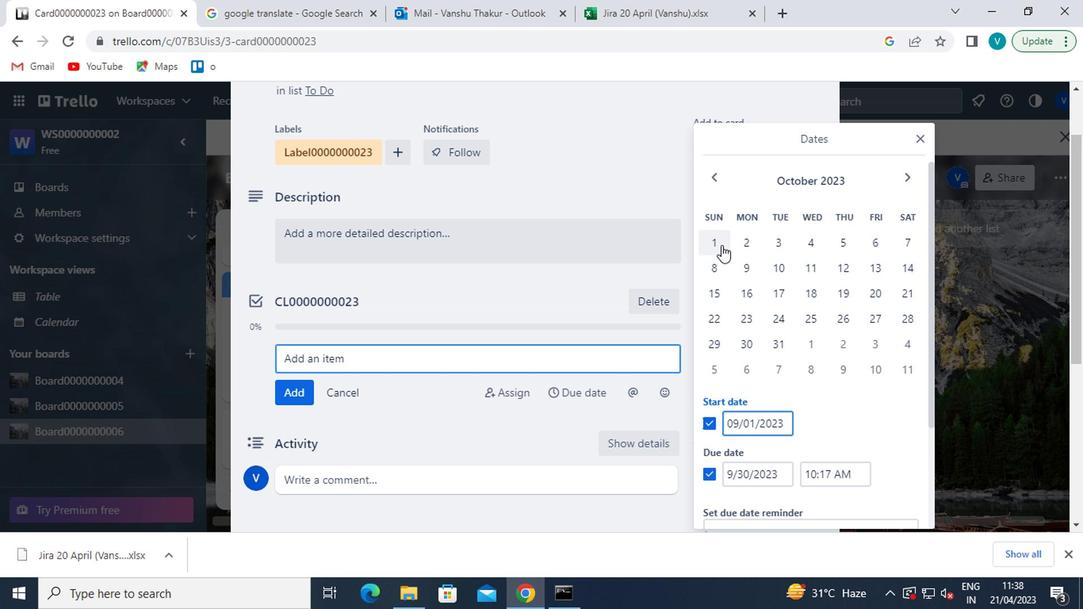 
Action: Mouse pressed left at (710, 246)
Screenshot: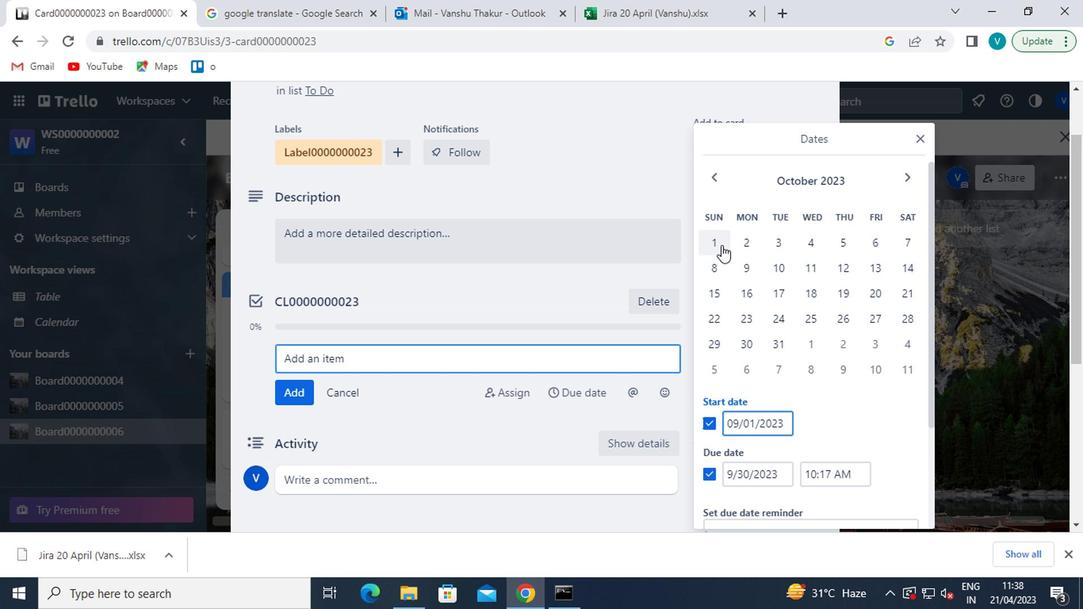 
Action: Mouse moved to (784, 338)
Screenshot: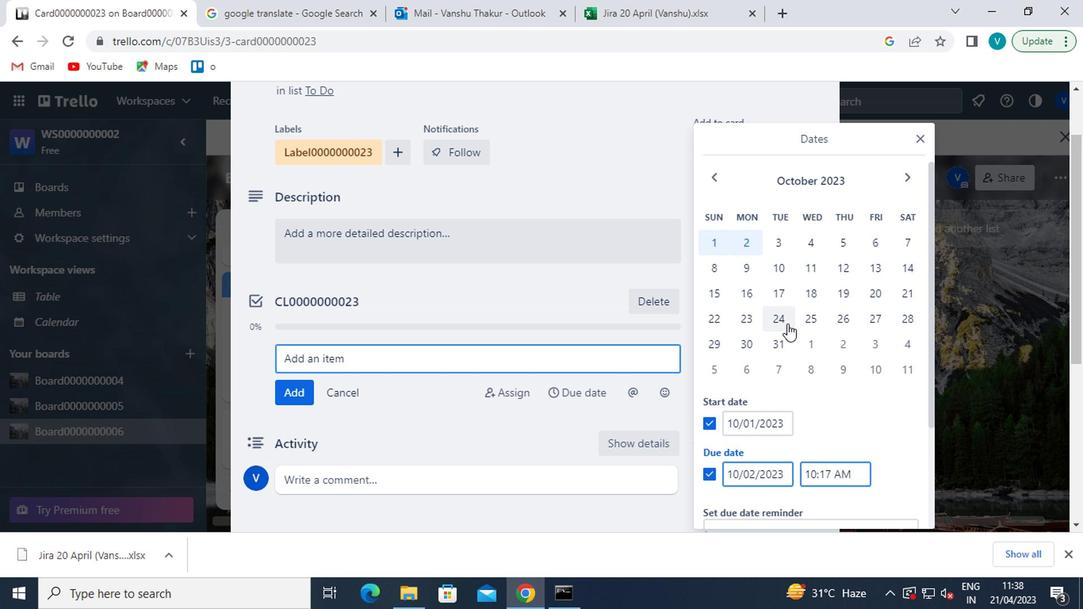 
Action: Mouse pressed left at (784, 338)
Screenshot: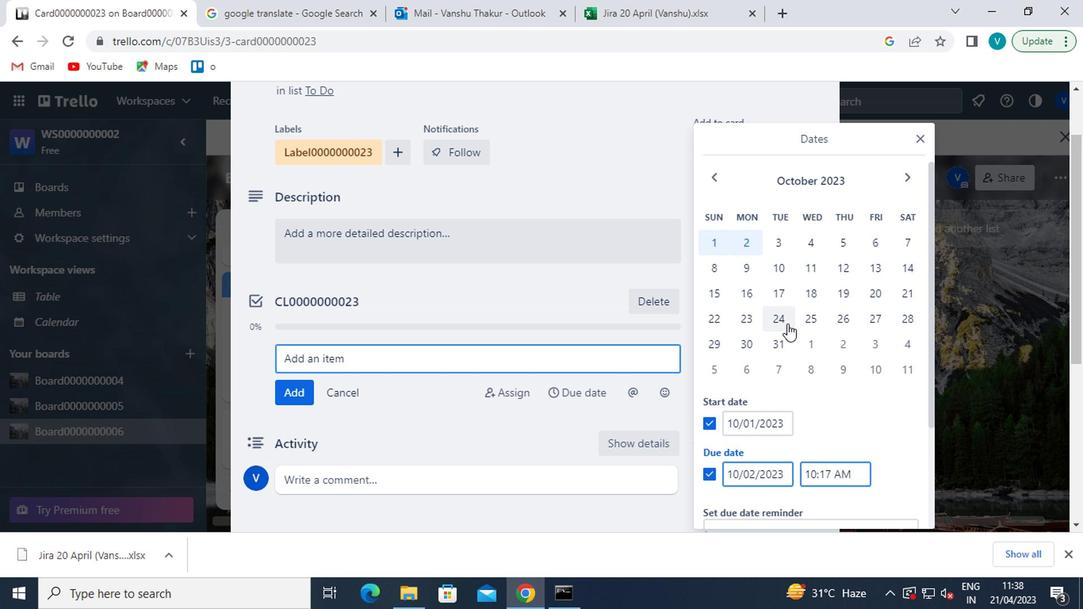 
Action: Mouse scrolled (784, 337) with delta (0, 0)
Screenshot: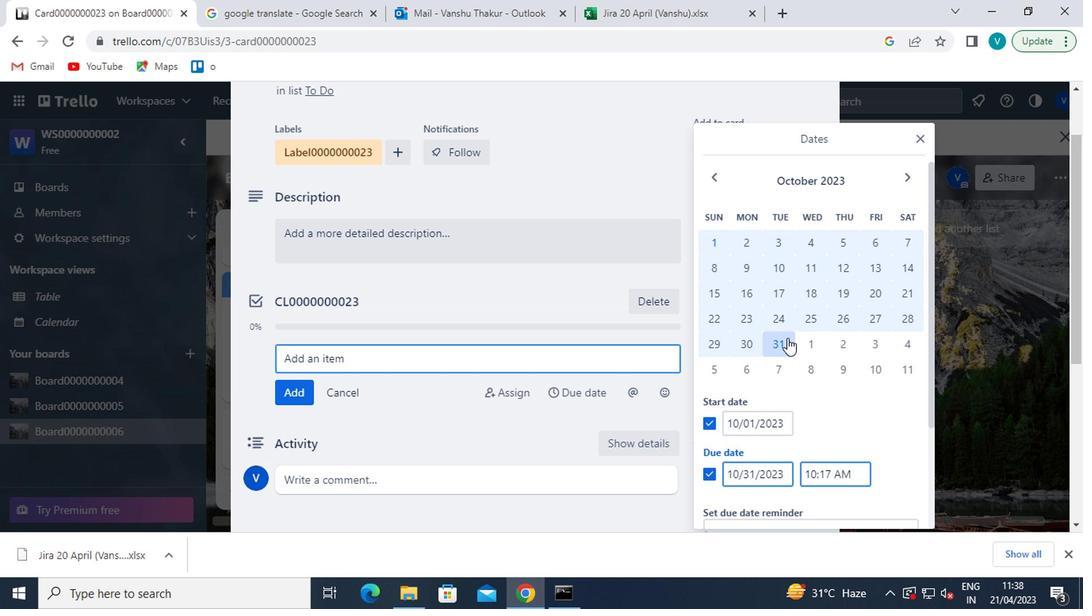 
Action: Mouse scrolled (784, 337) with delta (0, 0)
Screenshot: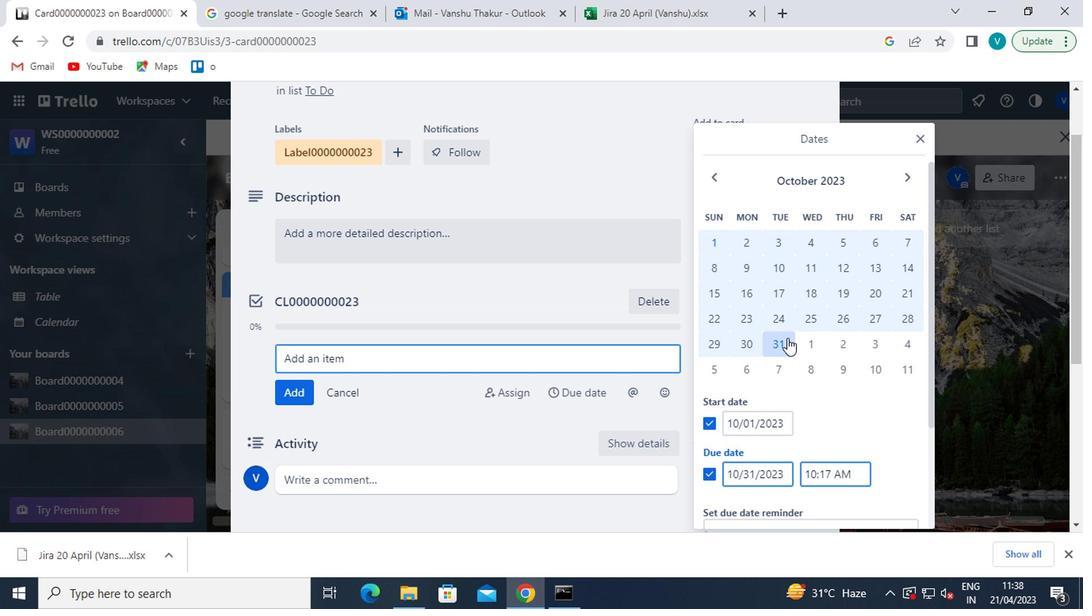 
Action: Mouse moved to (742, 460)
Screenshot: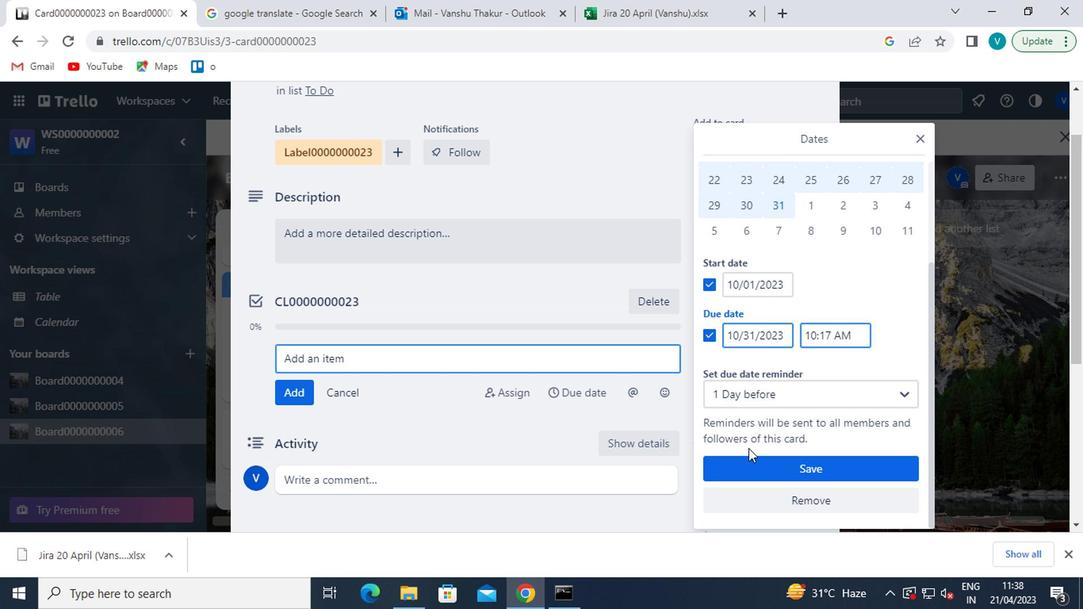 
Action: Mouse pressed left at (742, 460)
Screenshot: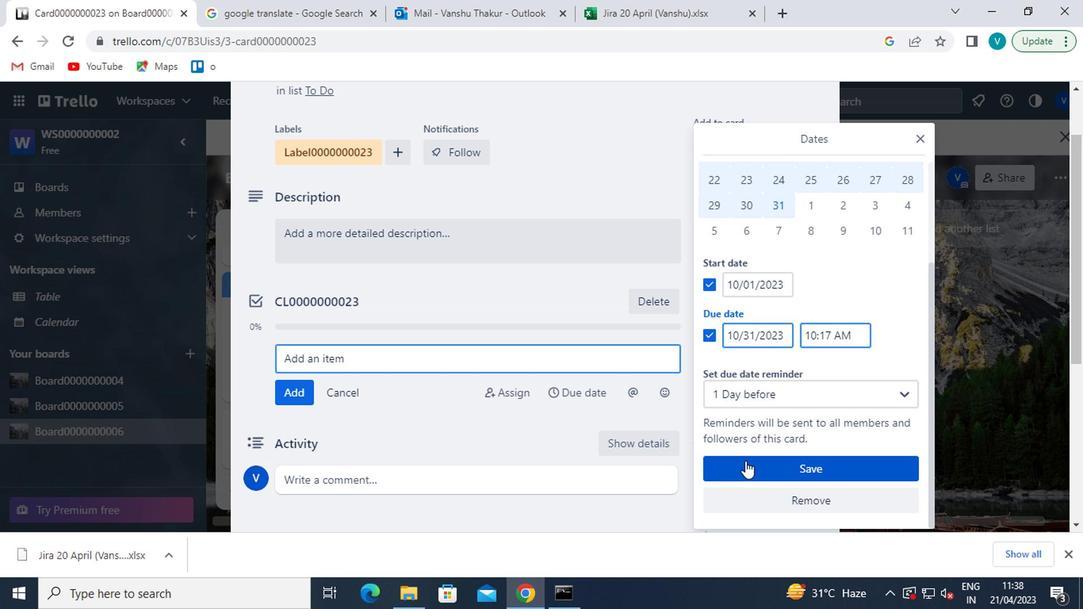 
